 Task: Add Organic Background to the video "movie A.mp4" and Play
Action: Mouse moved to (638, 133)
Screenshot: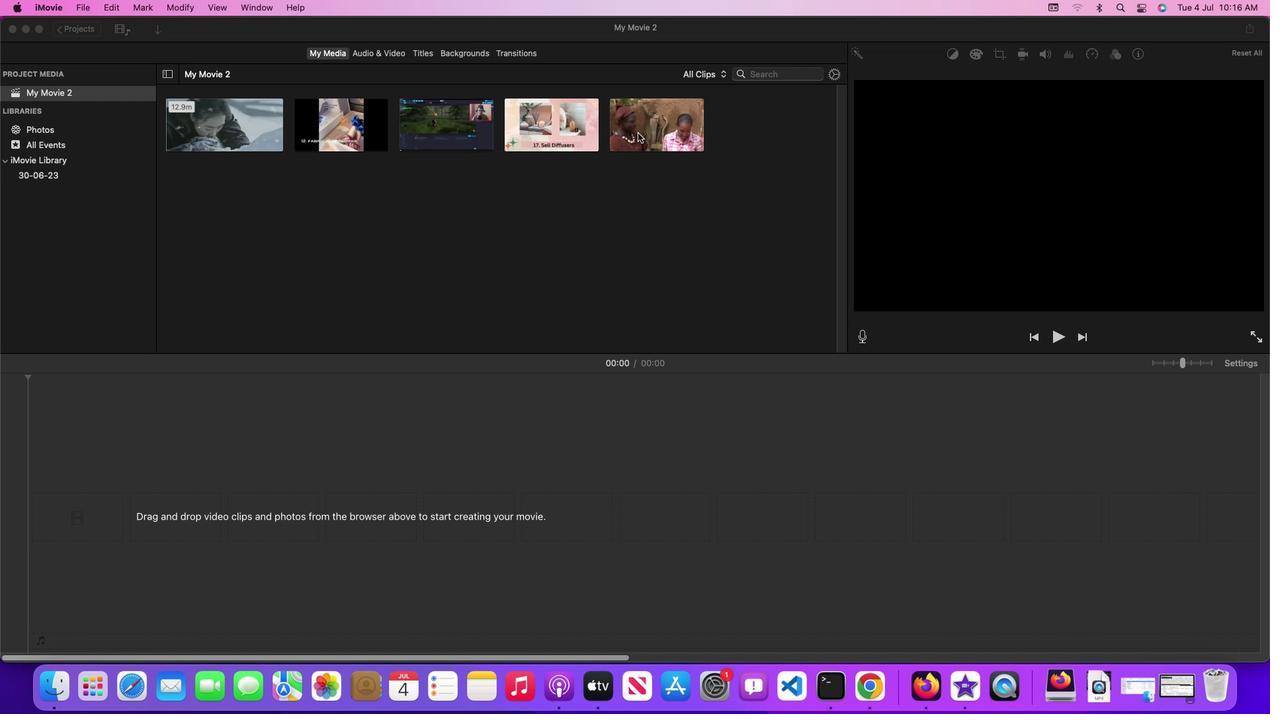 
Action: Mouse pressed left at (638, 133)
Screenshot: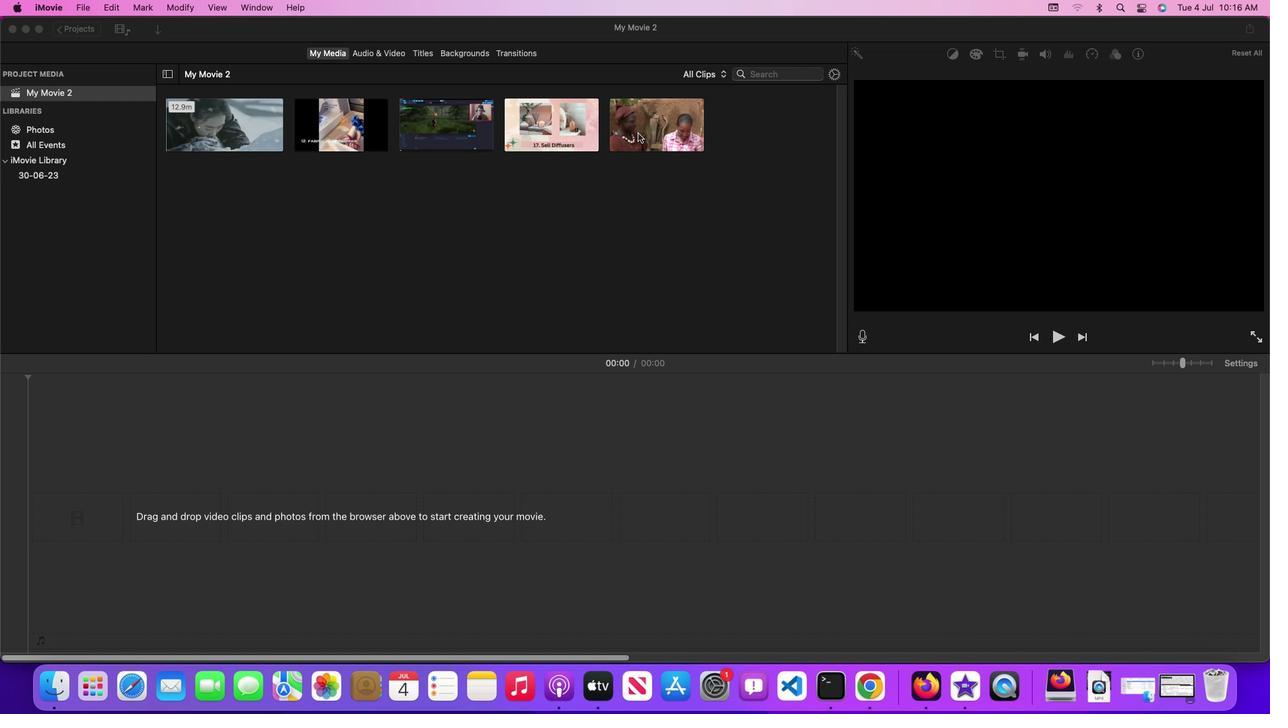 
Action: Mouse moved to (471, 50)
Screenshot: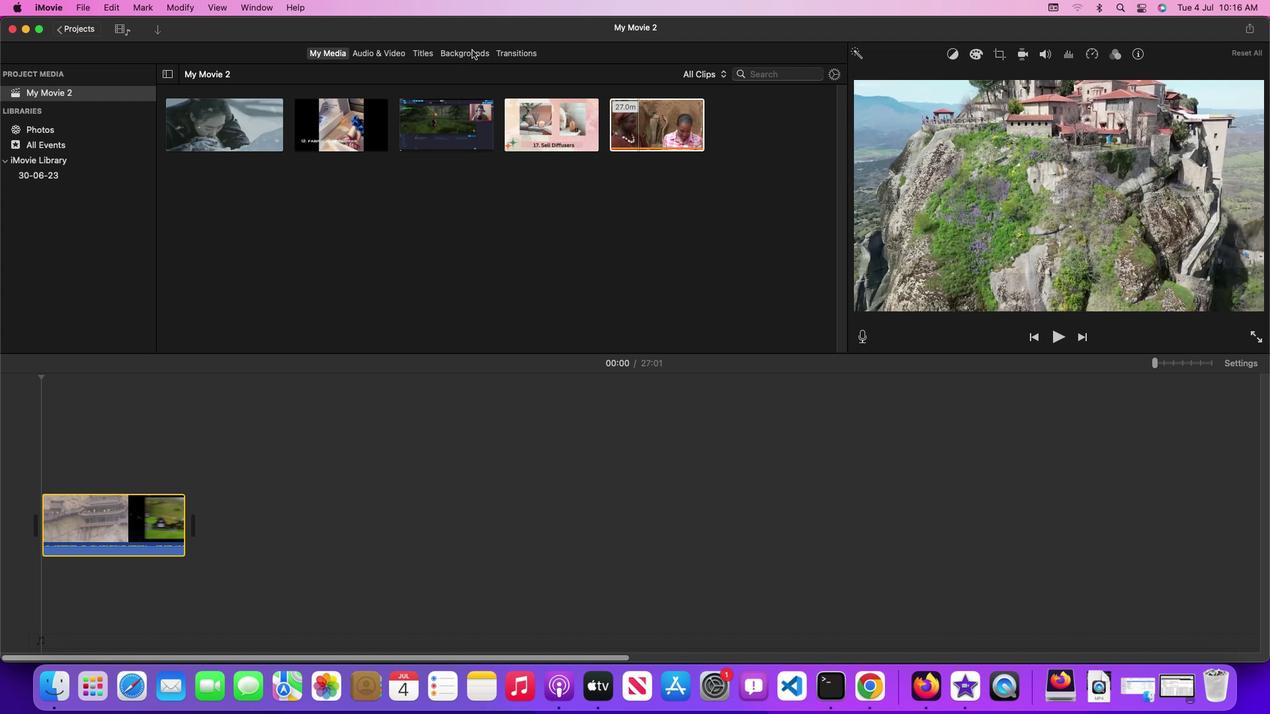 
Action: Mouse pressed left at (471, 50)
Screenshot: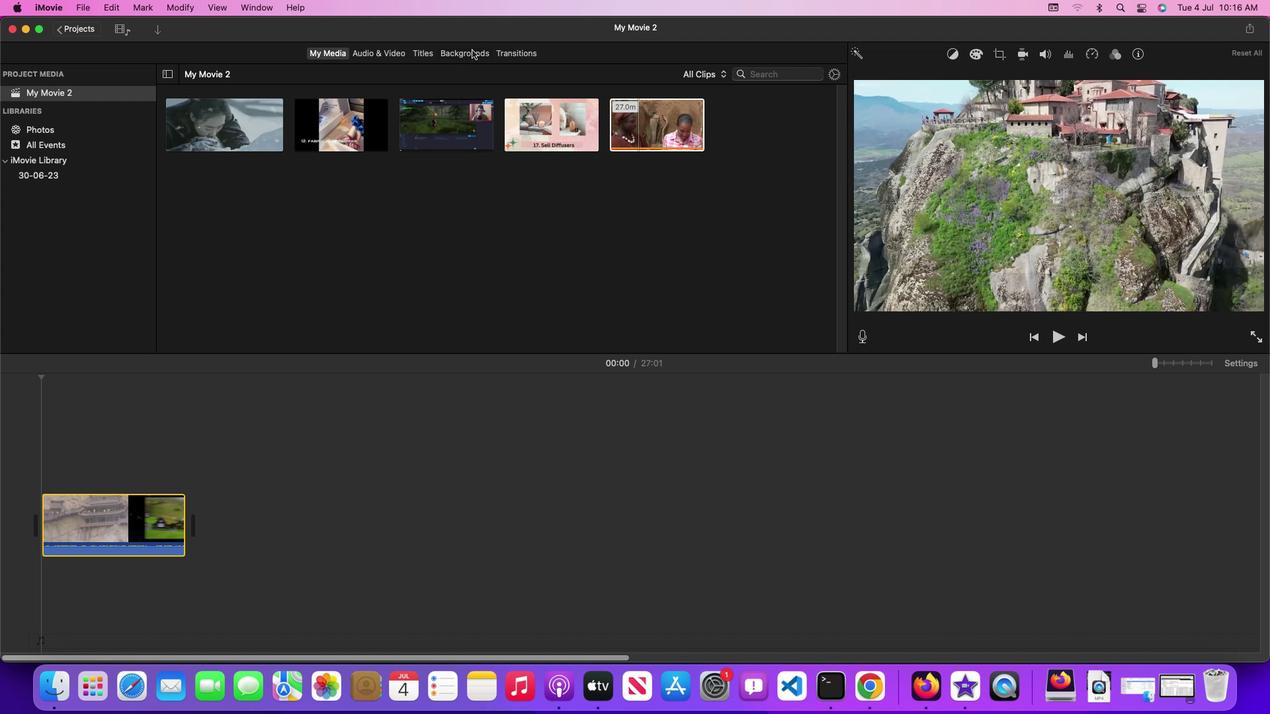 
Action: Mouse moved to (125, 119)
Screenshot: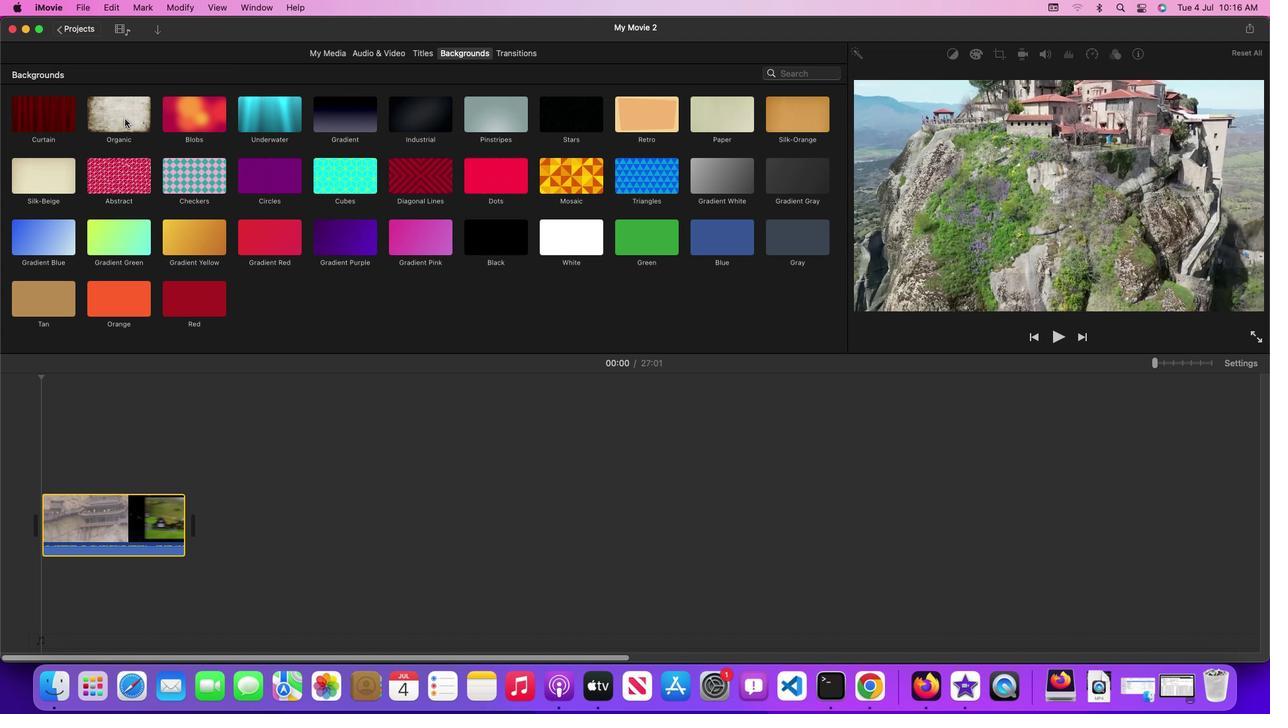 
Action: Mouse pressed left at (125, 119)
Screenshot: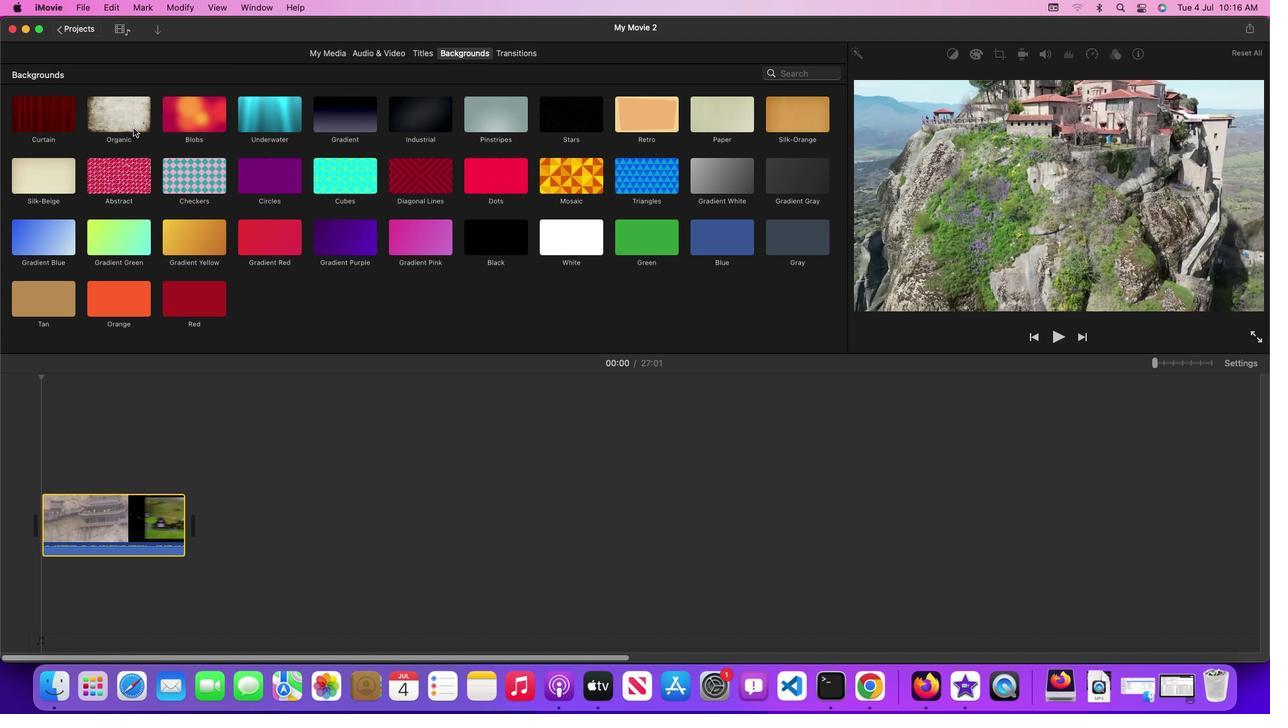 
Action: Mouse moved to (243, 523)
Screenshot: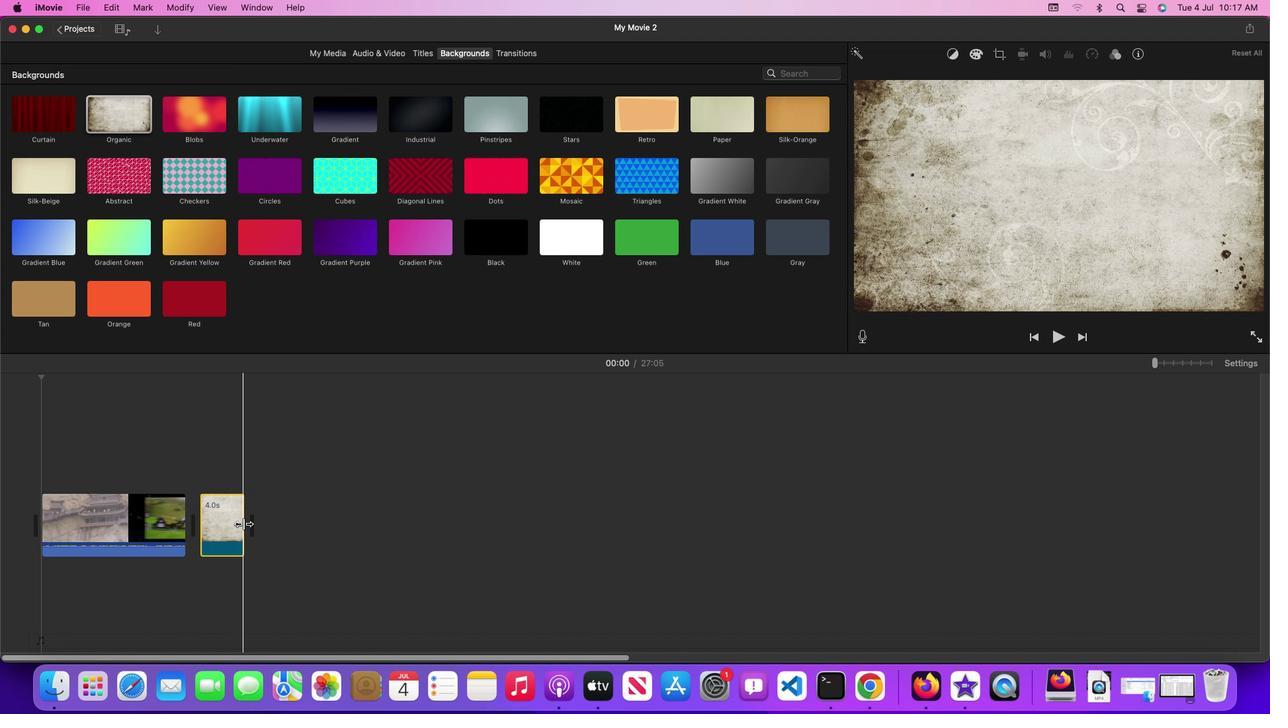 
Action: Mouse pressed left at (243, 523)
Screenshot: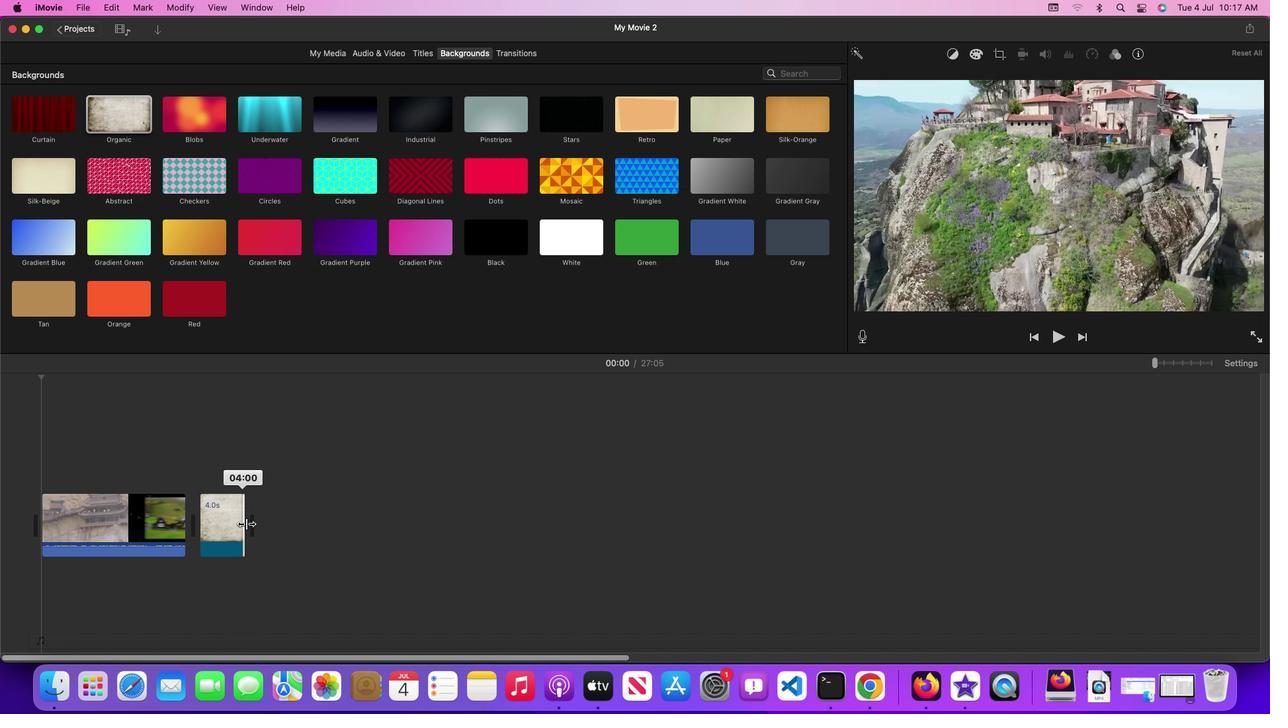 
Action: Mouse moved to (256, 521)
Screenshot: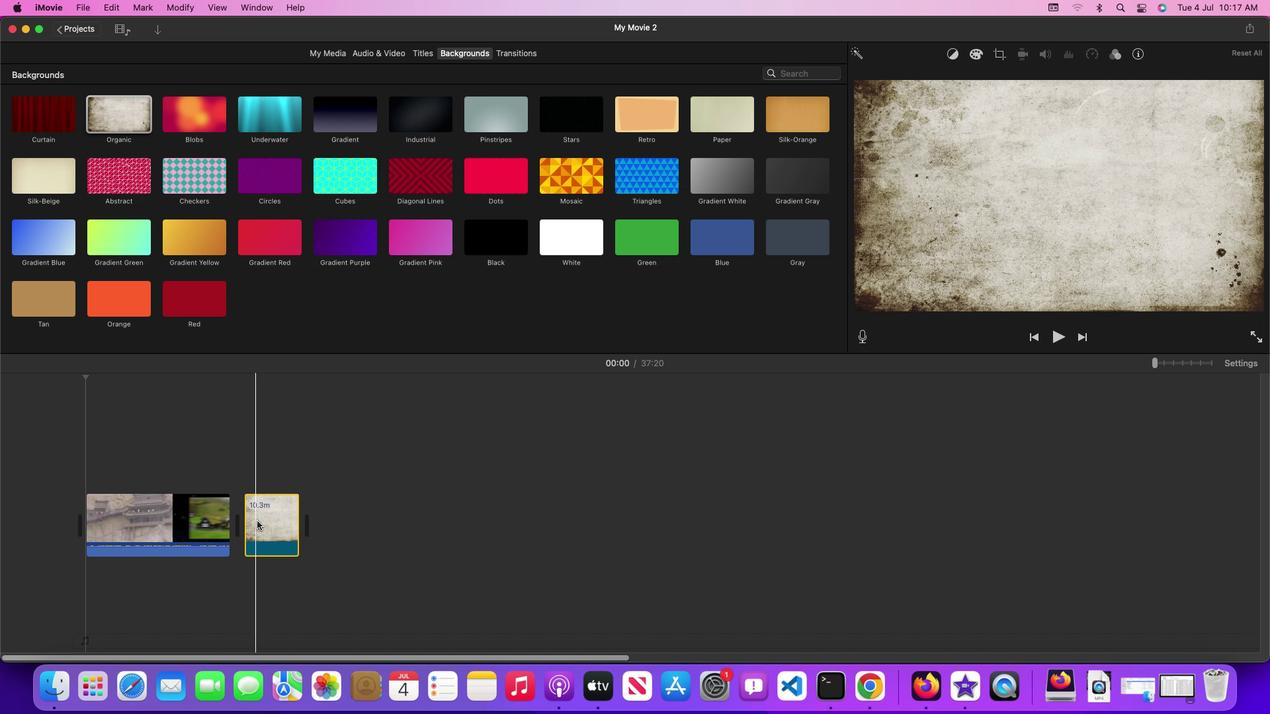 
Action: Mouse pressed left at (256, 521)
Screenshot: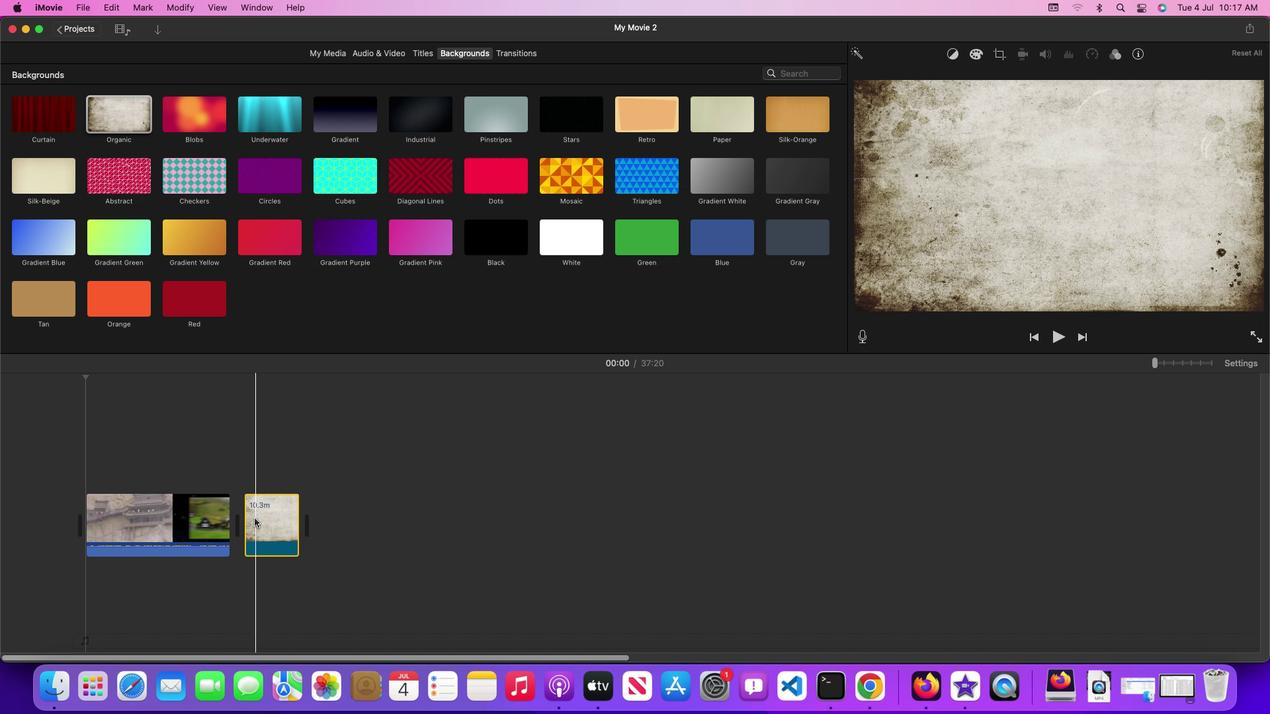 
Action: Mouse moved to (164, 465)
Screenshot: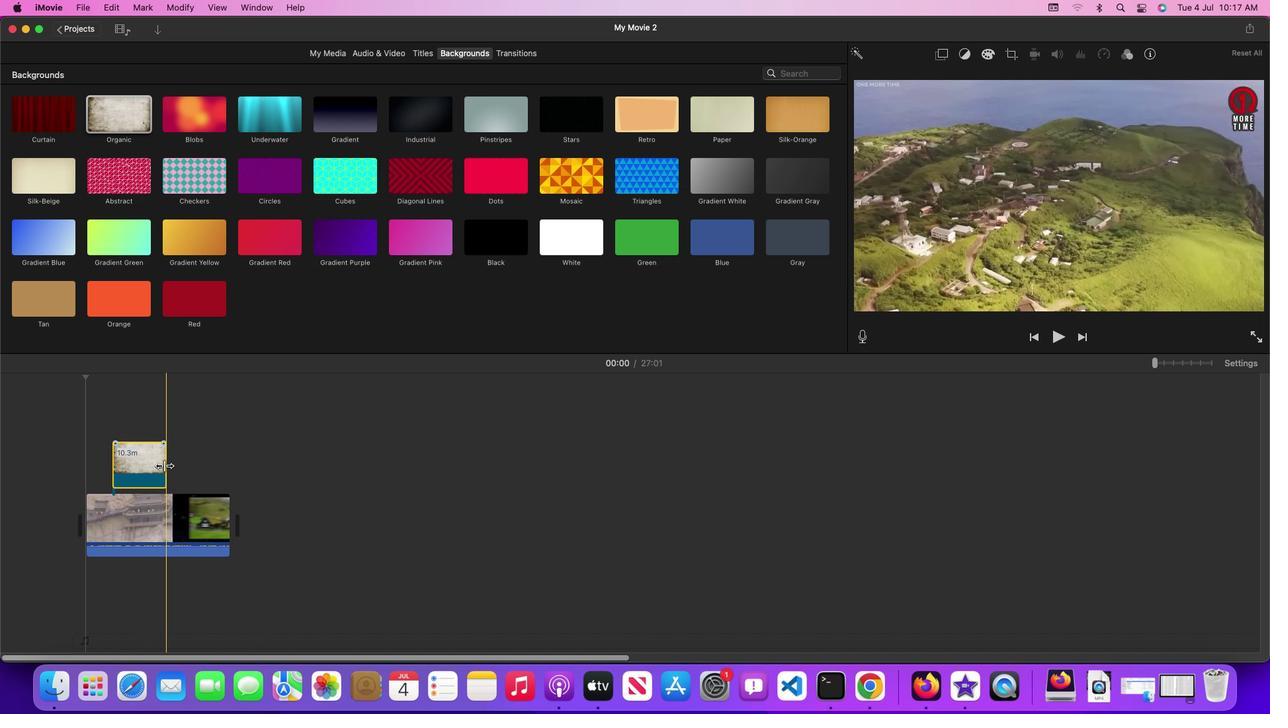 
Action: Mouse pressed left at (164, 465)
Screenshot: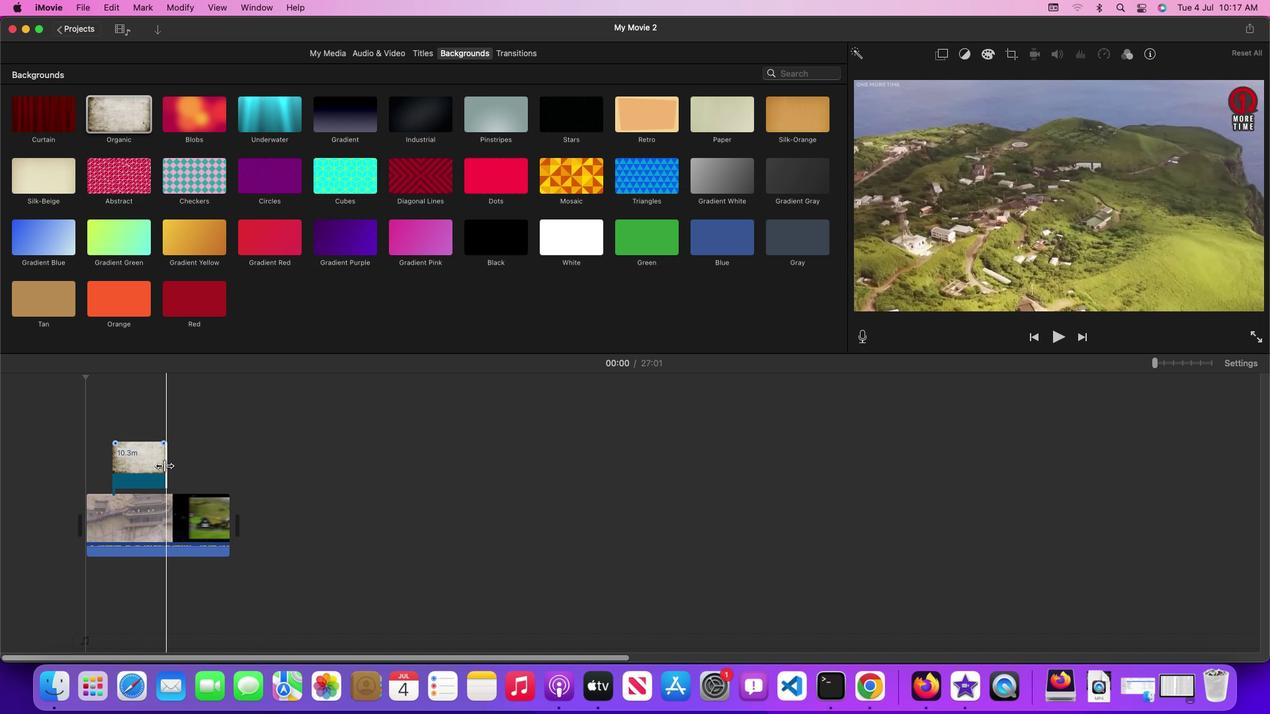
Action: Mouse moved to (185, 516)
Screenshot: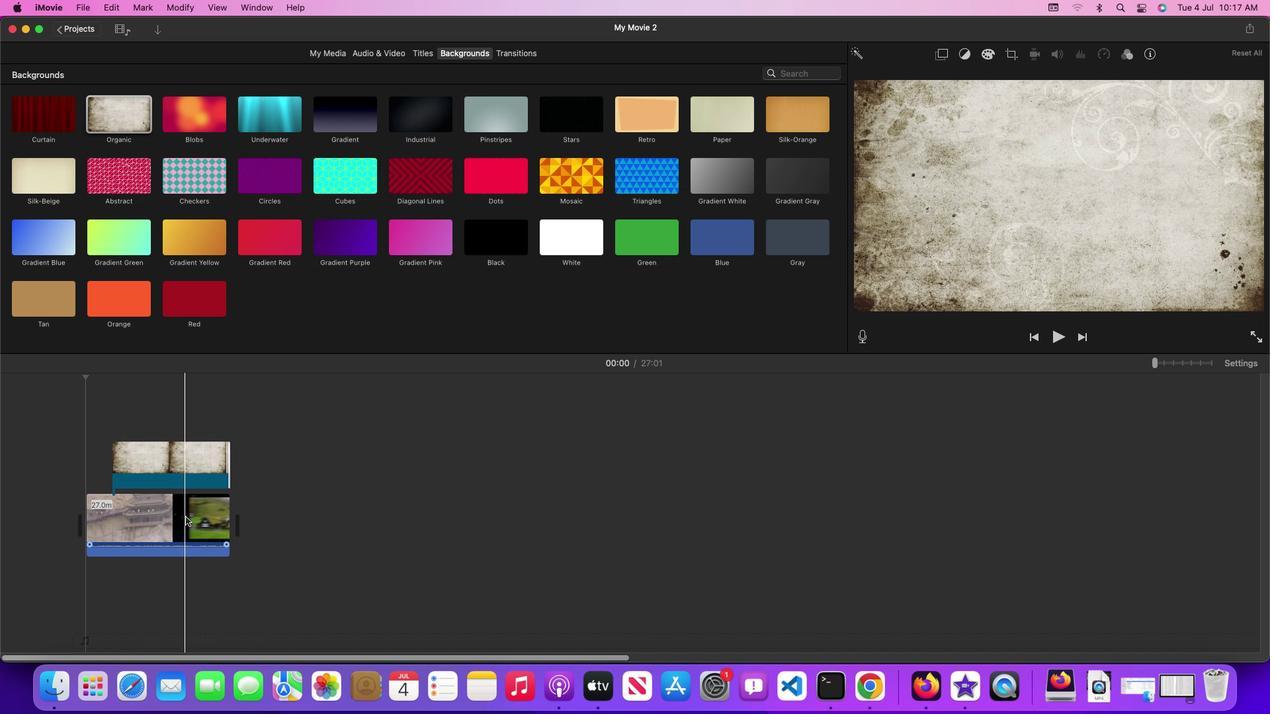 
Action: Mouse pressed left at (185, 516)
Screenshot: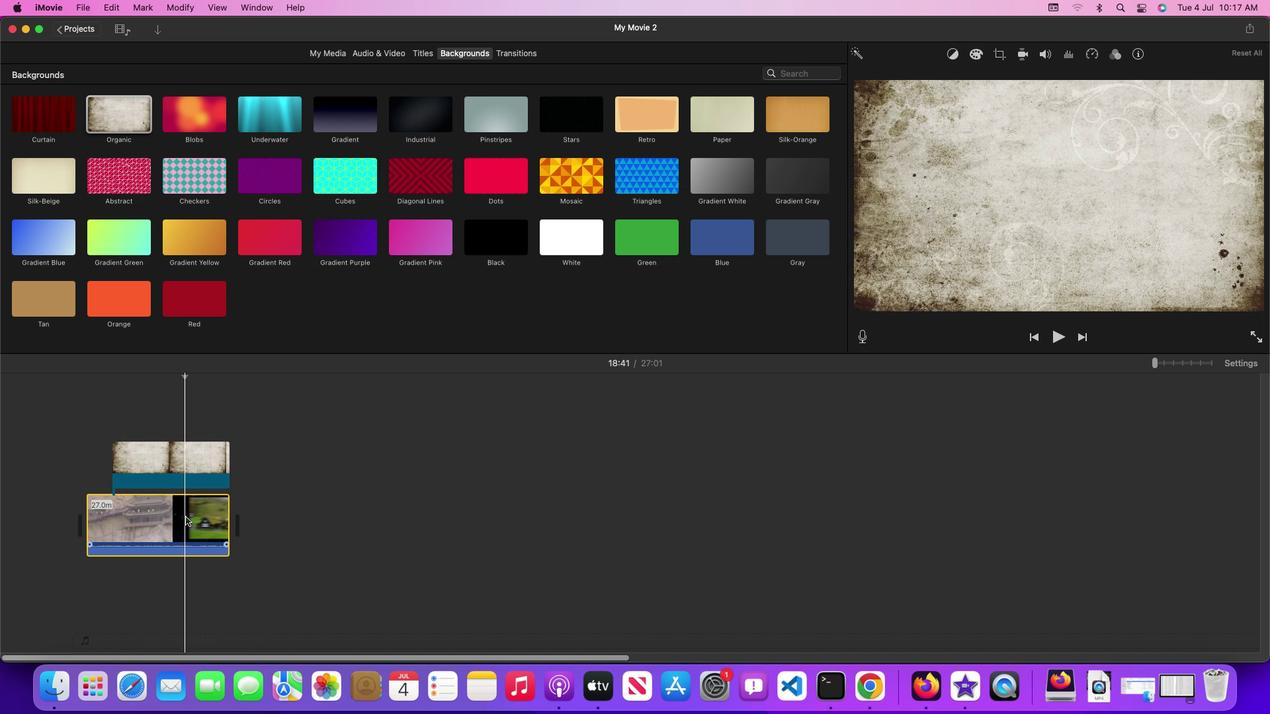 
Action: Mouse moved to (197, 460)
Screenshot: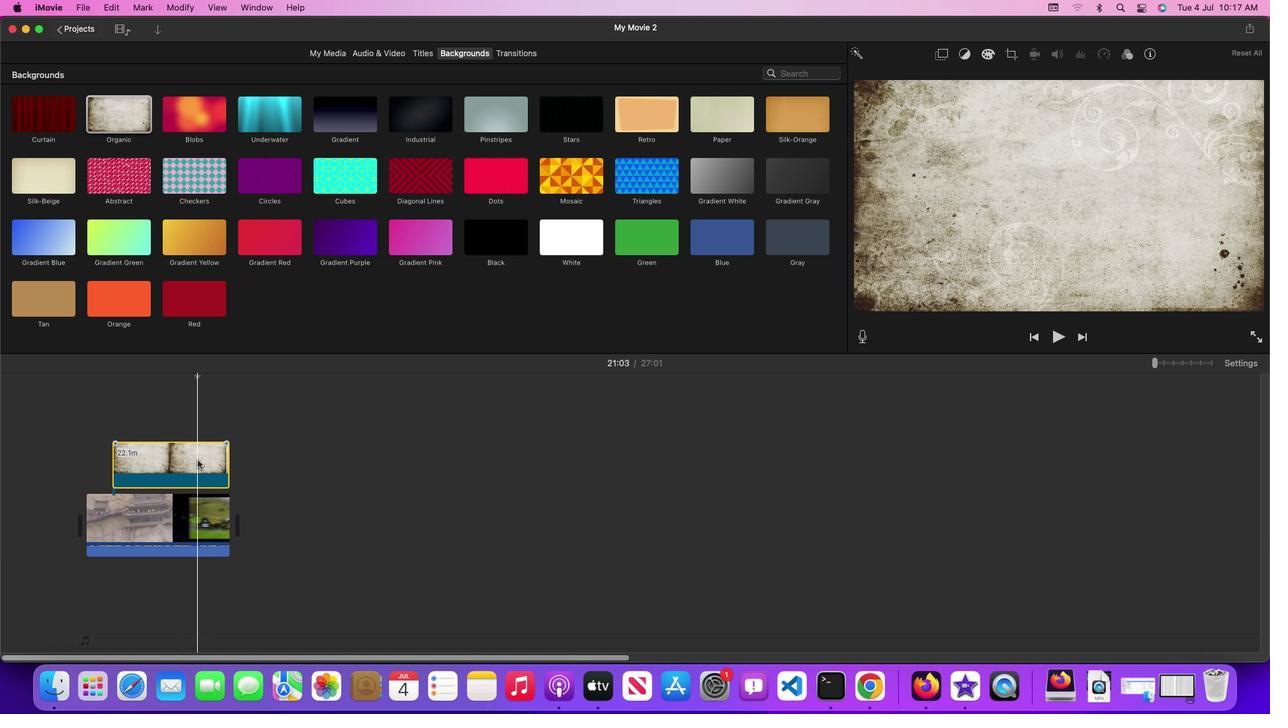 
Action: Mouse pressed left at (197, 460)
Screenshot: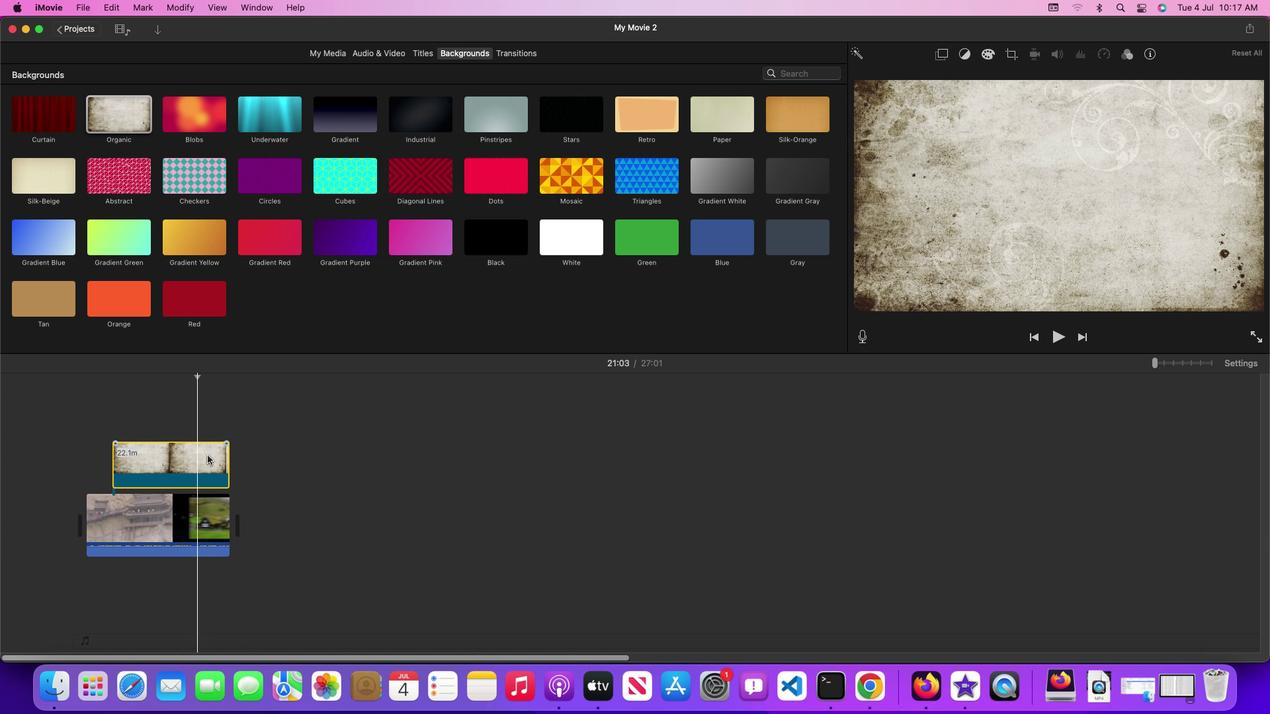 
Action: Mouse moved to (943, 54)
Screenshot: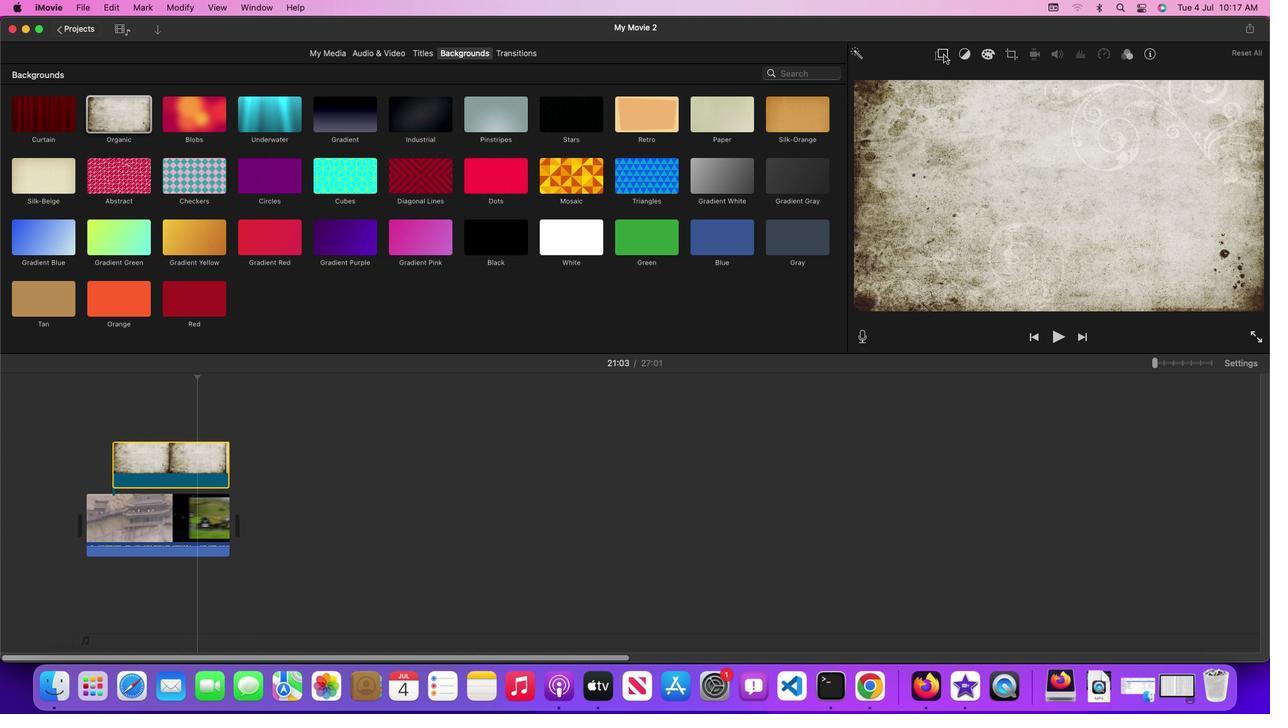 
Action: Mouse pressed left at (943, 54)
Screenshot: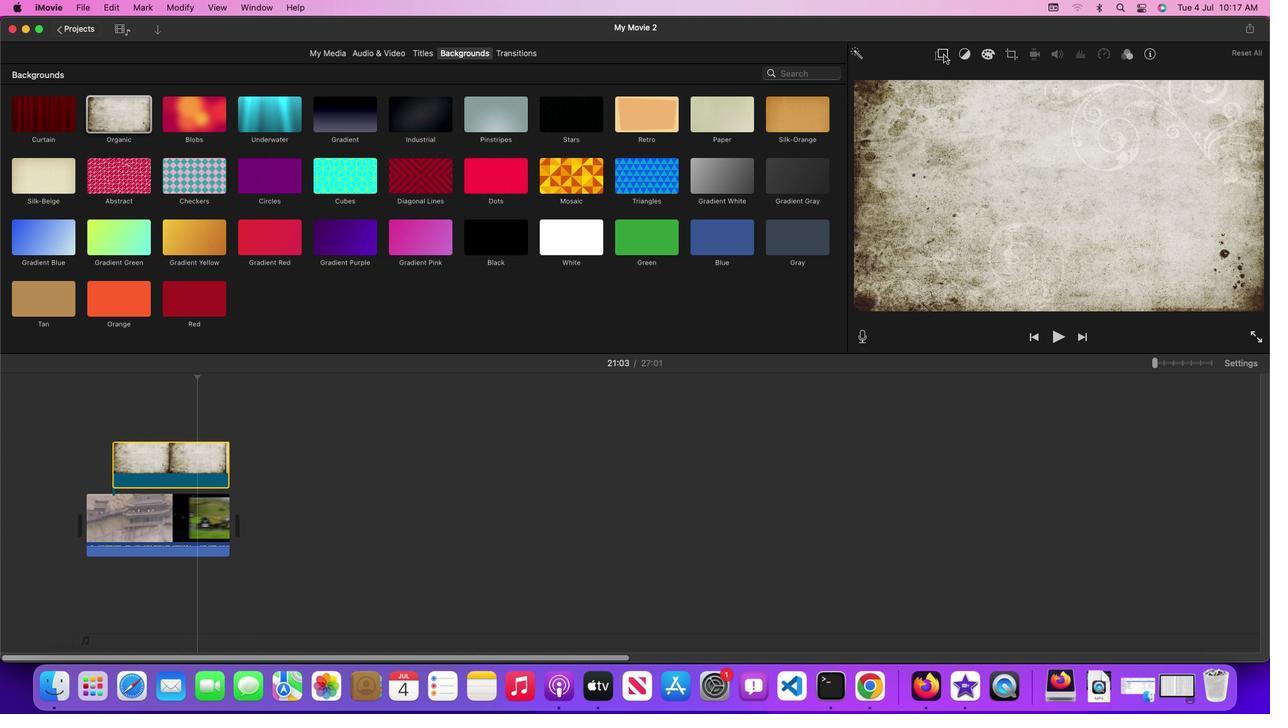 
Action: Mouse moved to (899, 76)
Screenshot: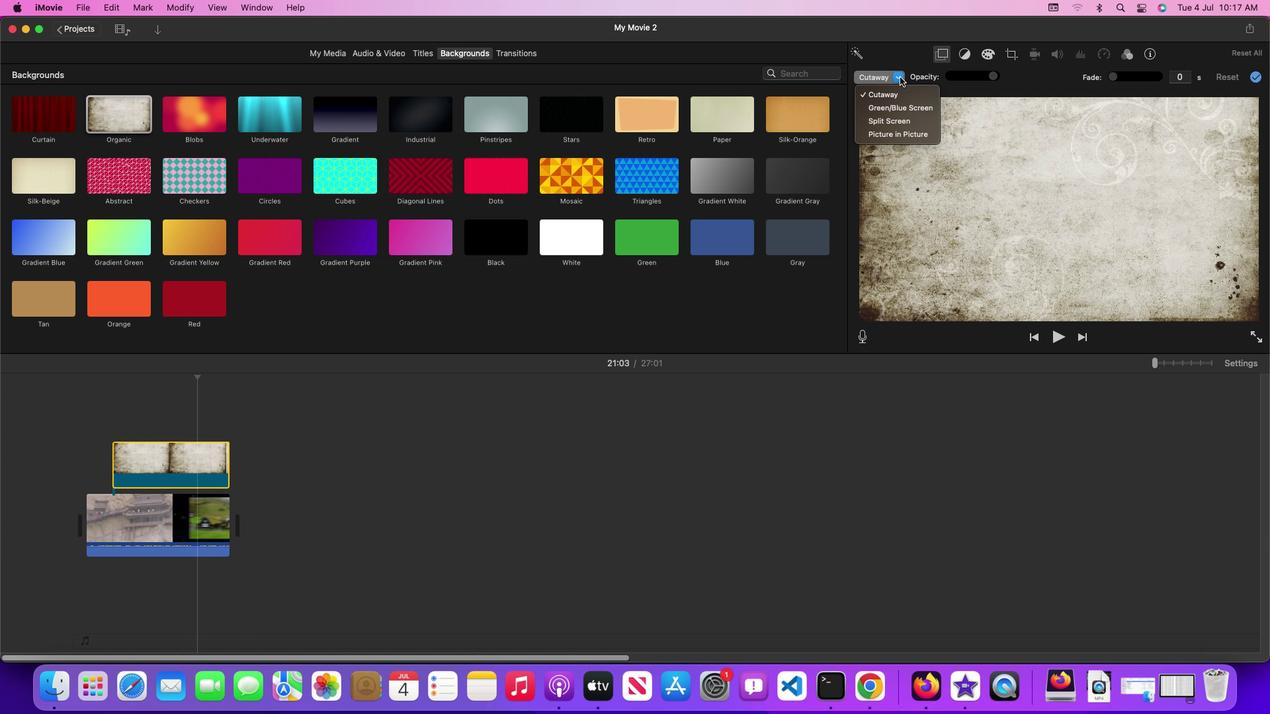 
Action: Mouse pressed left at (899, 76)
Screenshot: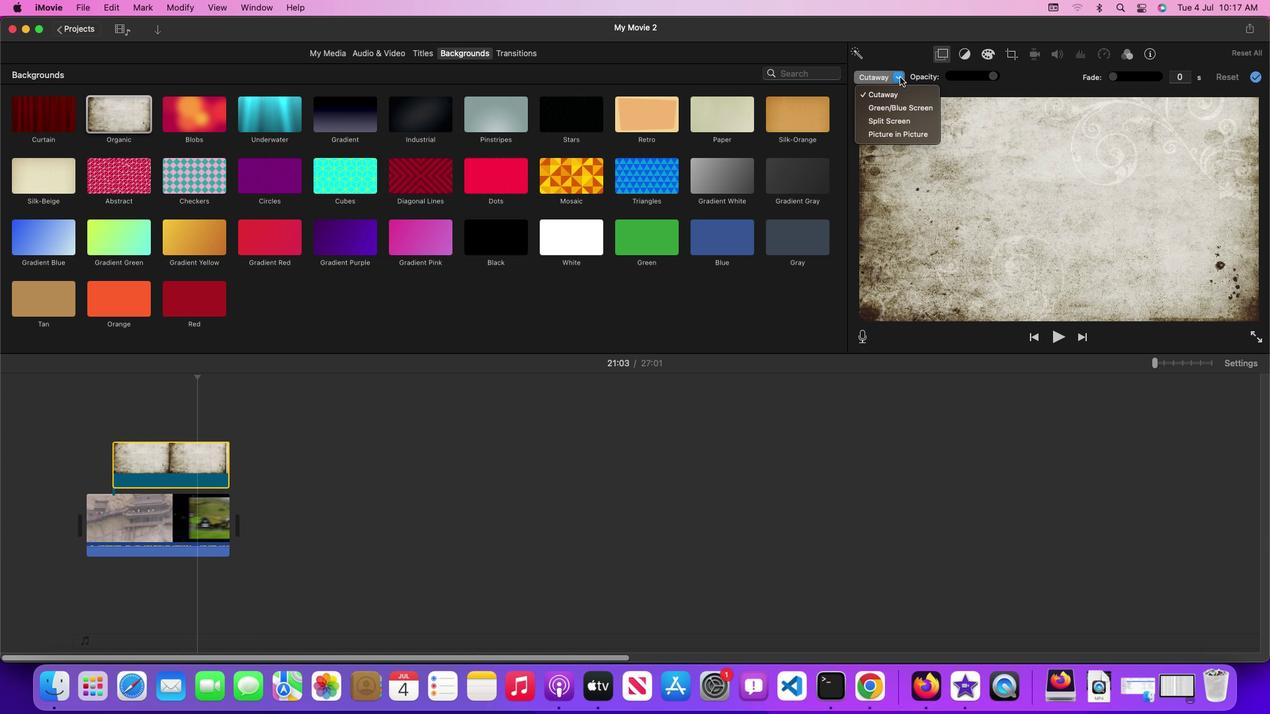 
Action: Mouse moved to (904, 136)
Screenshot: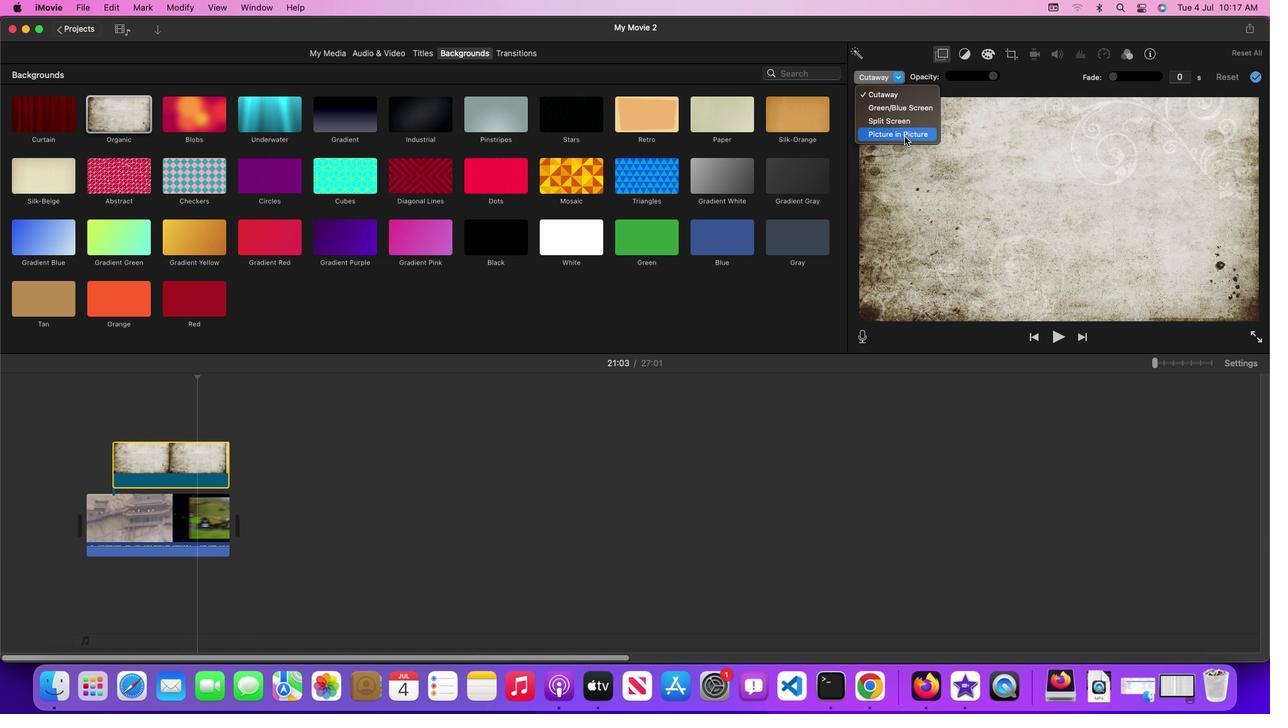 
Action: Mouse pressed left at (904, 136)
Screenshot: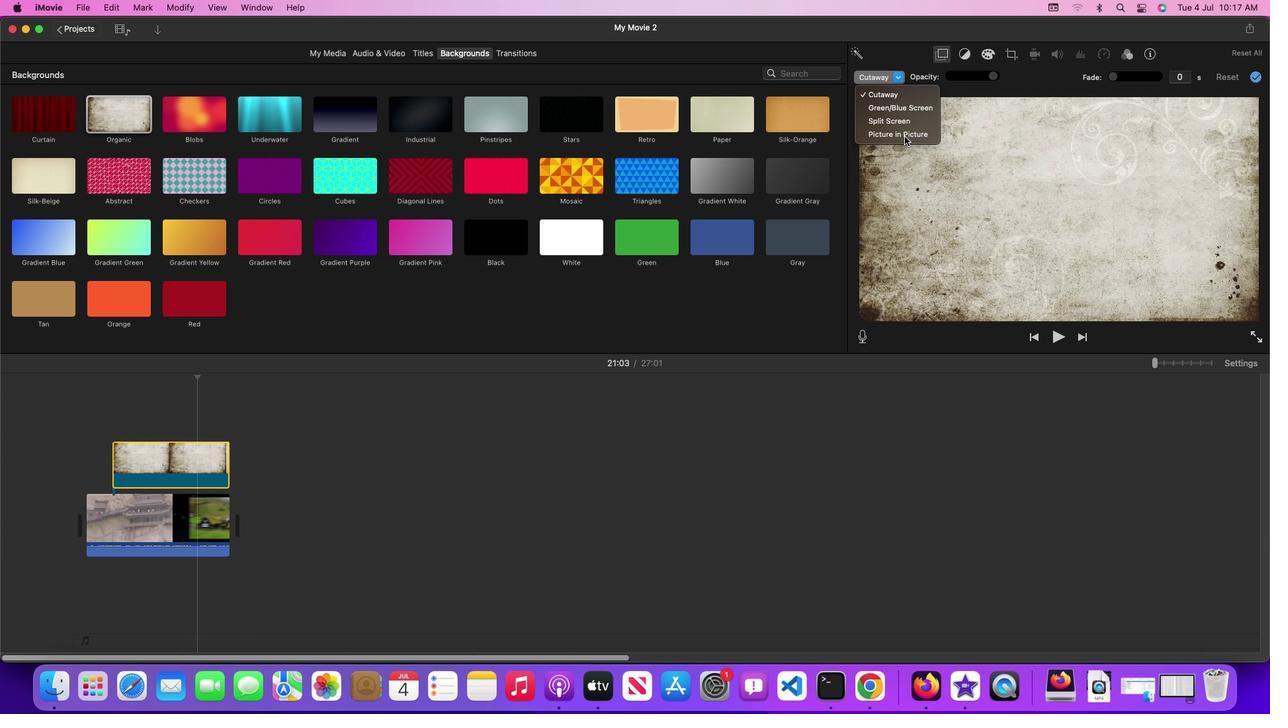 
Action: Mouse moved to (1135, 153)
Screenshot: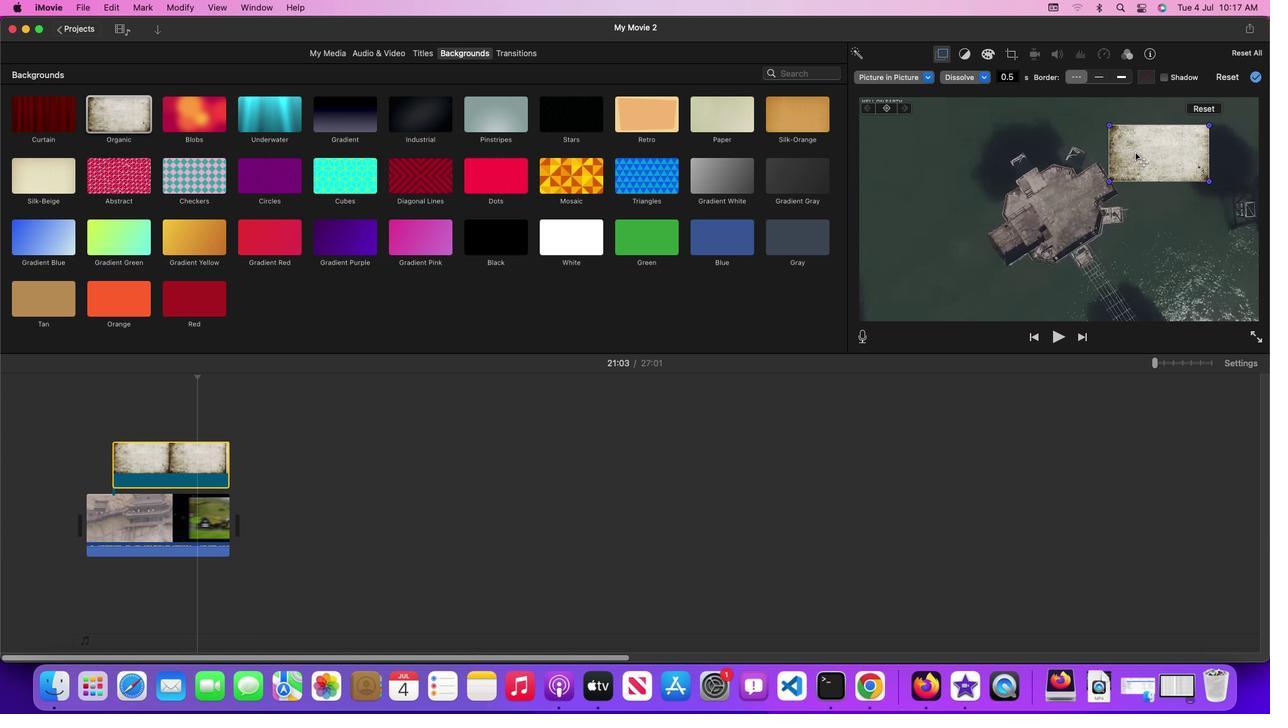 
Action: Mouse pressed left at (1135, 153)
Screenshot: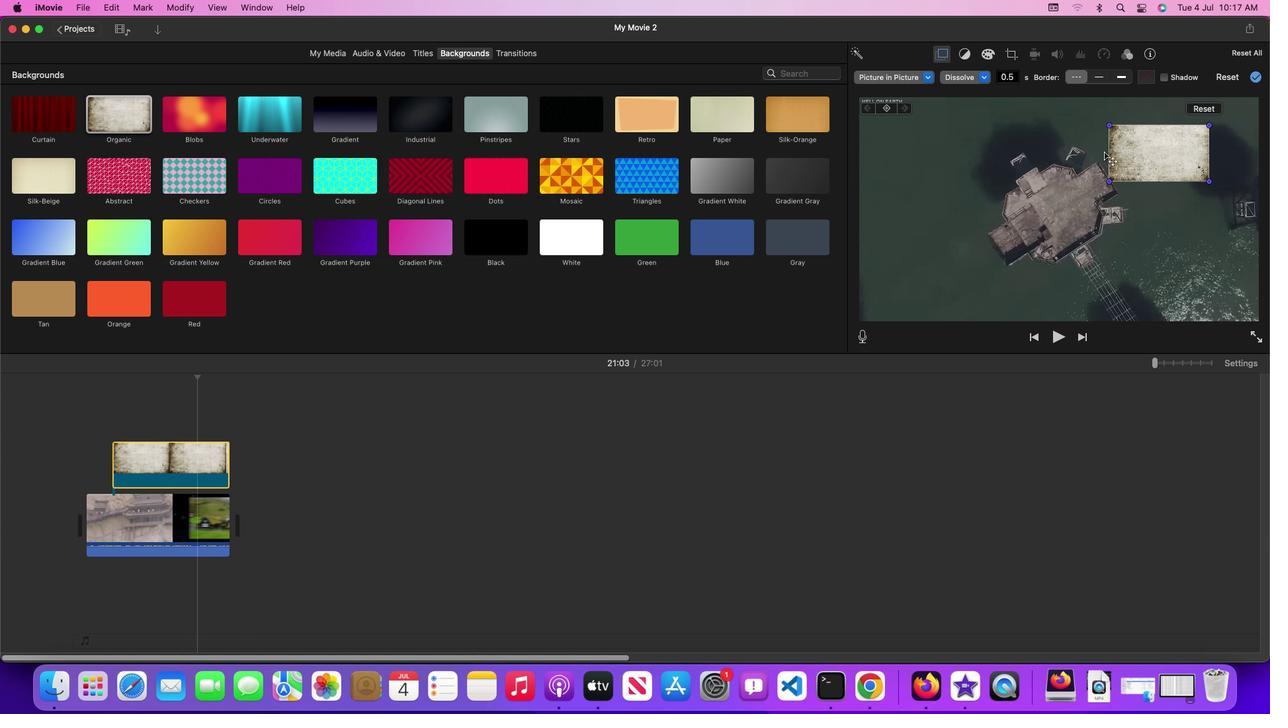
Action: Mouse moved to (955, 150)
Screenshot: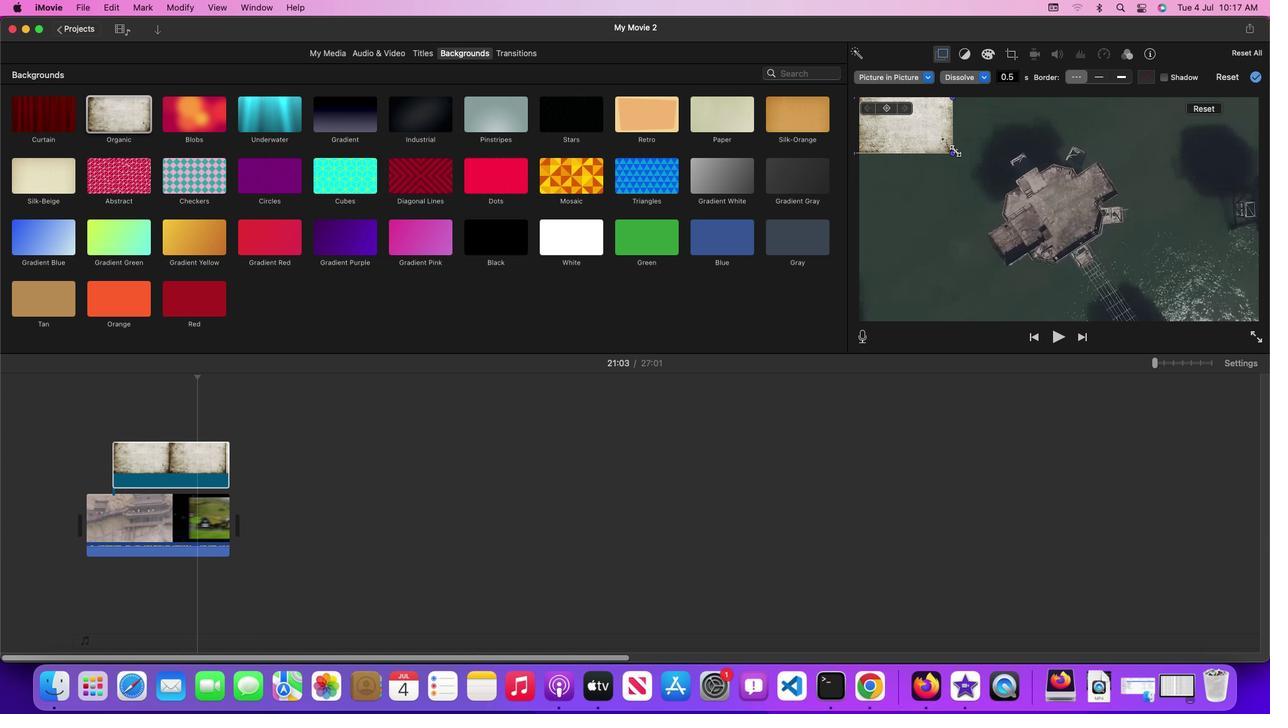
Action: Mouse pressed left at (955, 150)
Screenshot: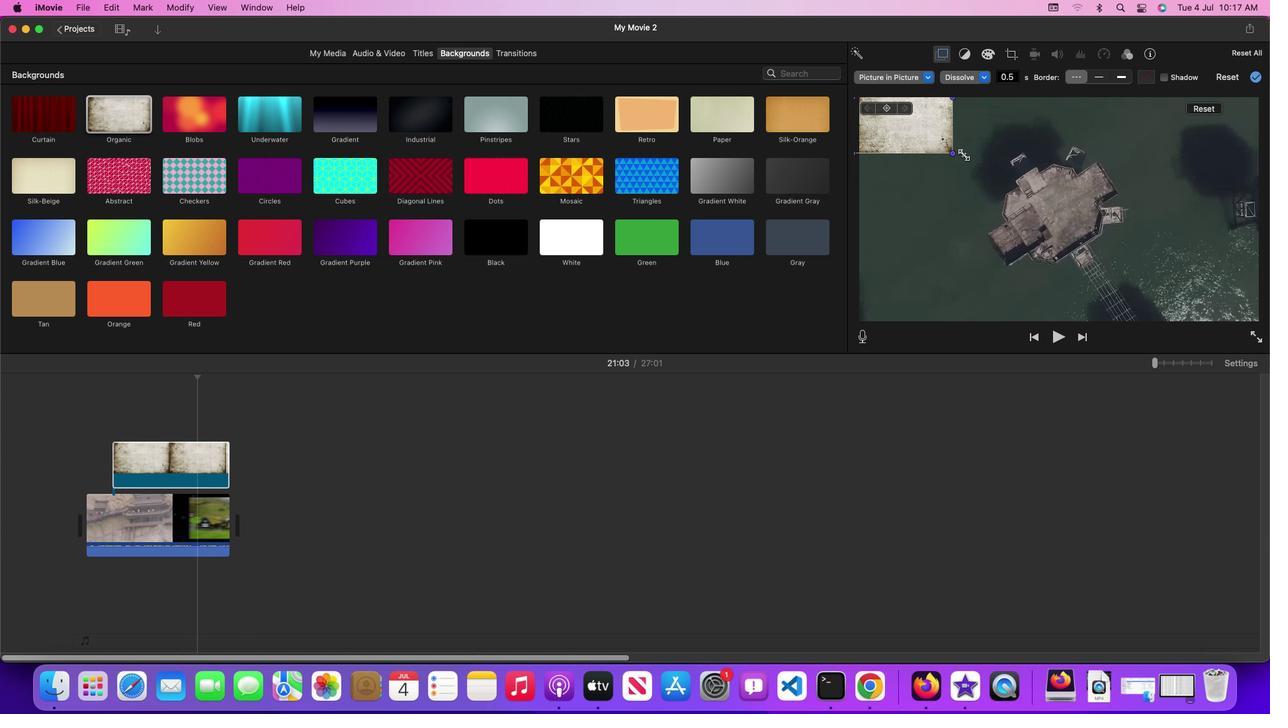 
Action: Mouse moved to (930, 80)
Screenshot: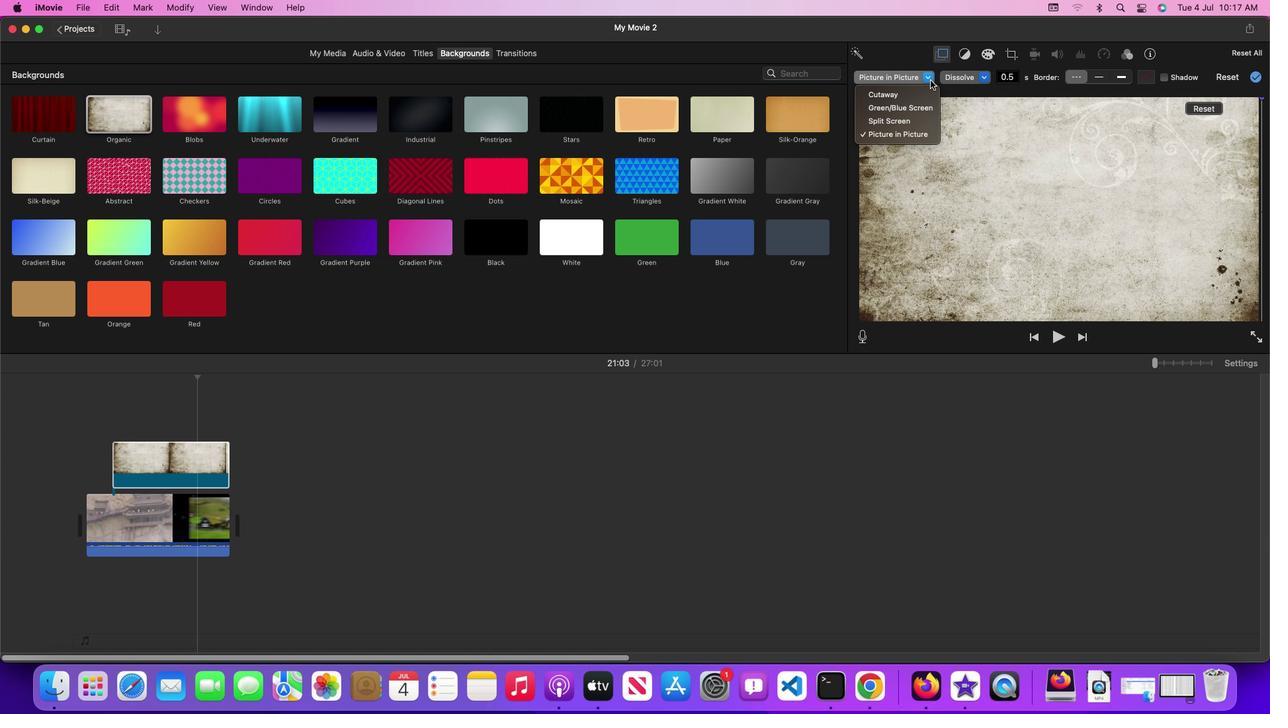
Action: Mouse pressed left at (930, 80)
Screenshot: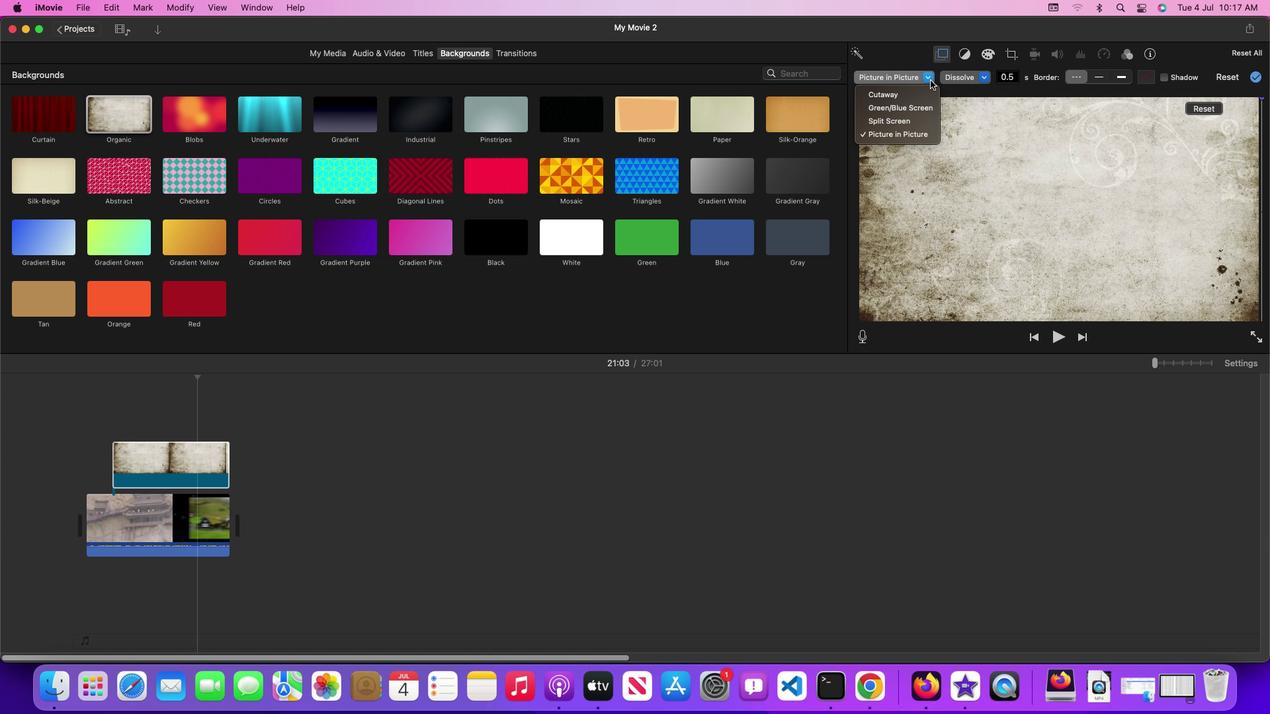 
Action: Mouse moved to (922, 96)
Screenshot: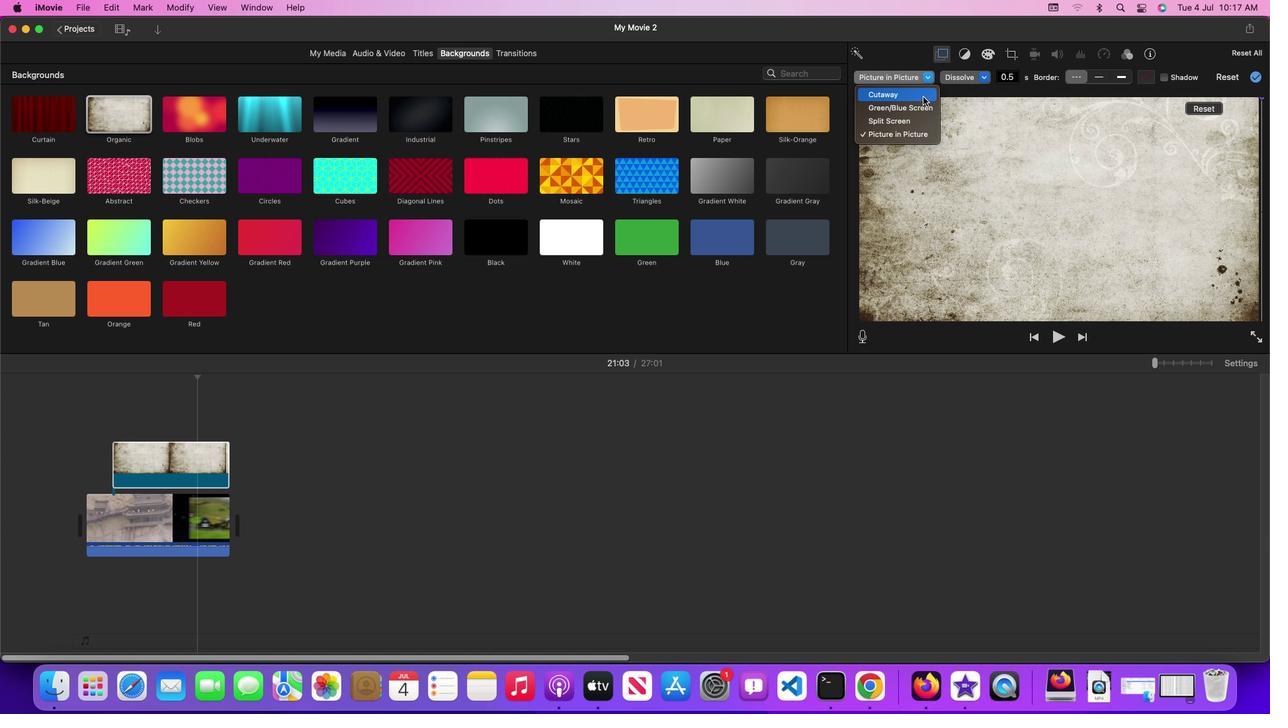 
Action: Mouse pressed left at (922, 96)
Screenshot: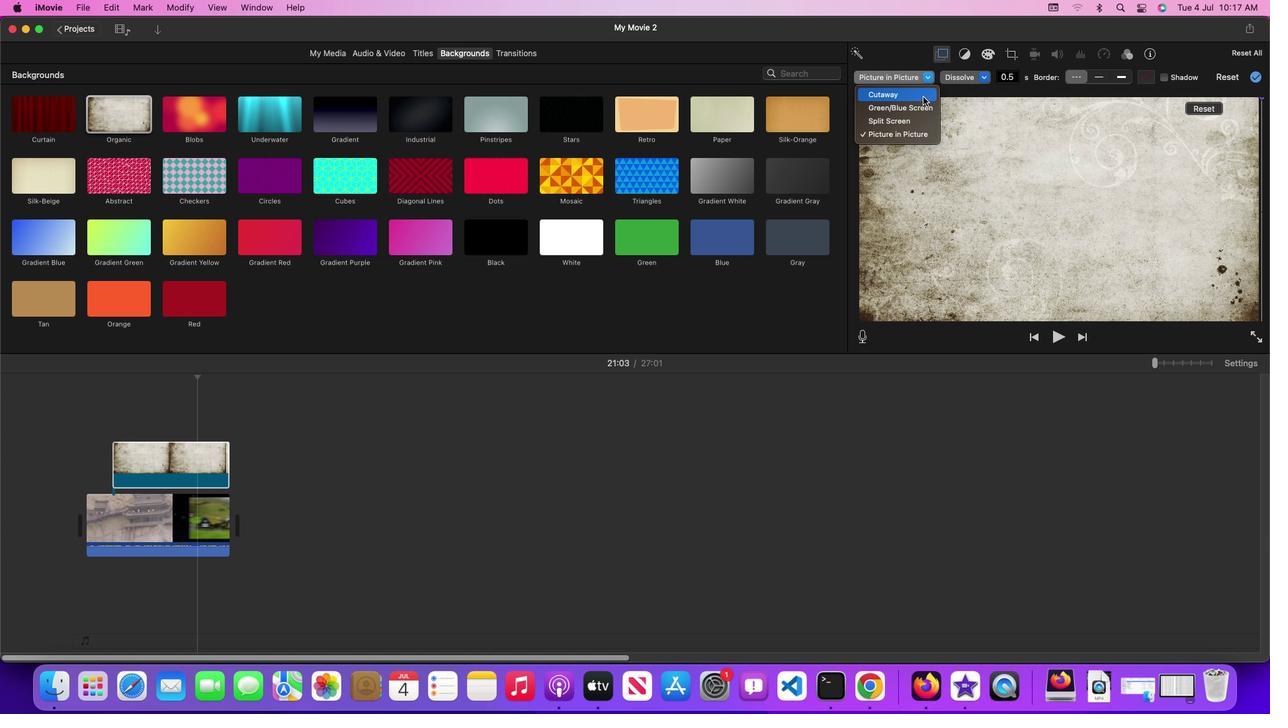
Action: Mouse moved to (993, 76)
Screenshot: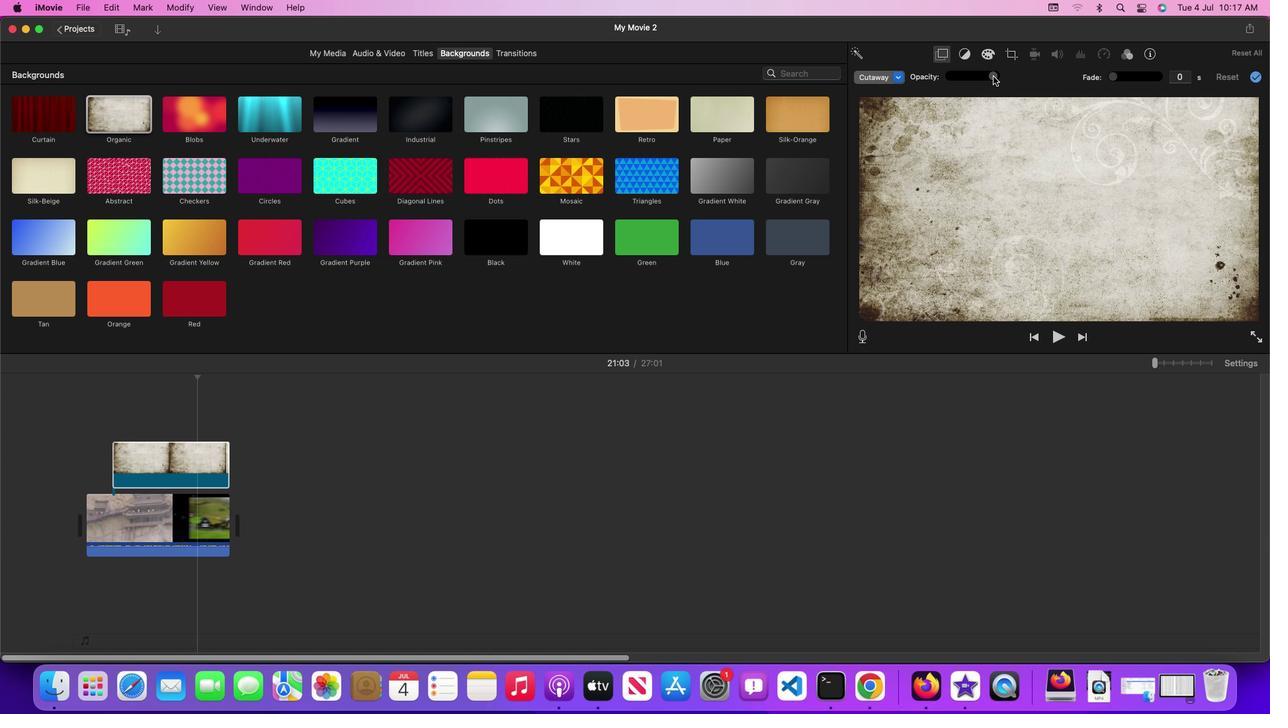 
Action: Mouse pressed left at (993, 76)
Screenshot: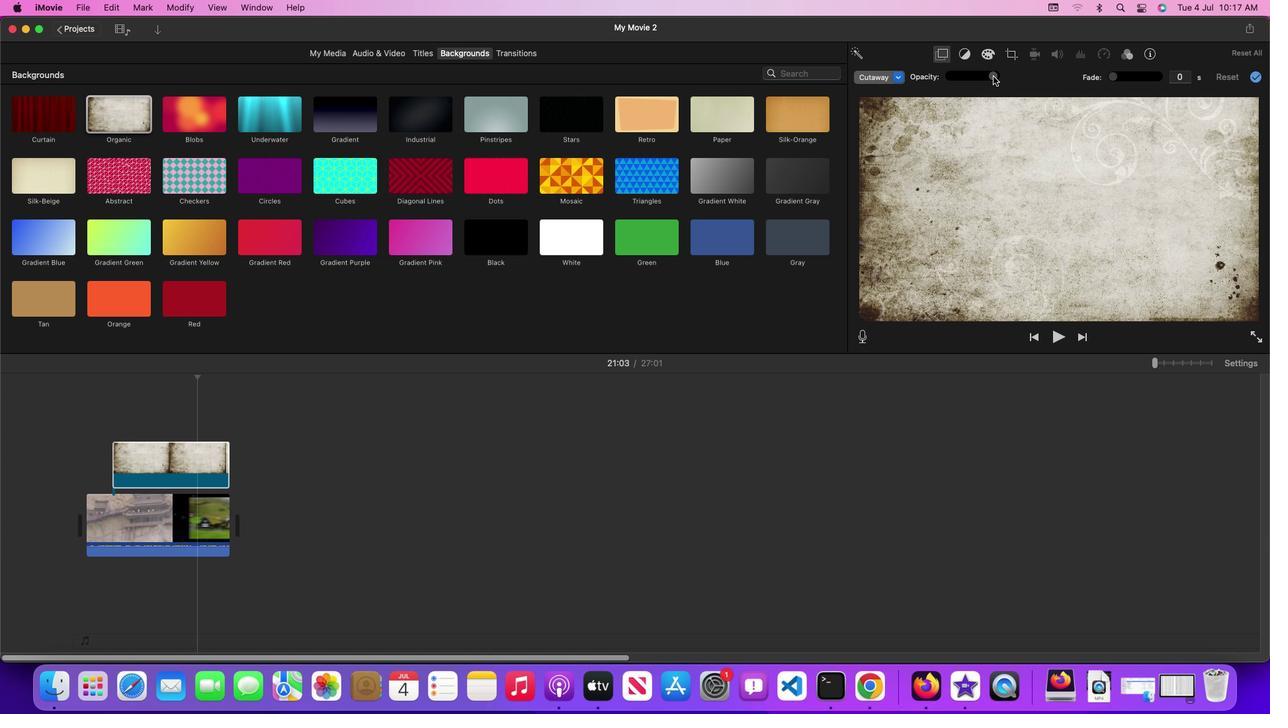
Action: Mouse moved to (973, 76)
Screenshot: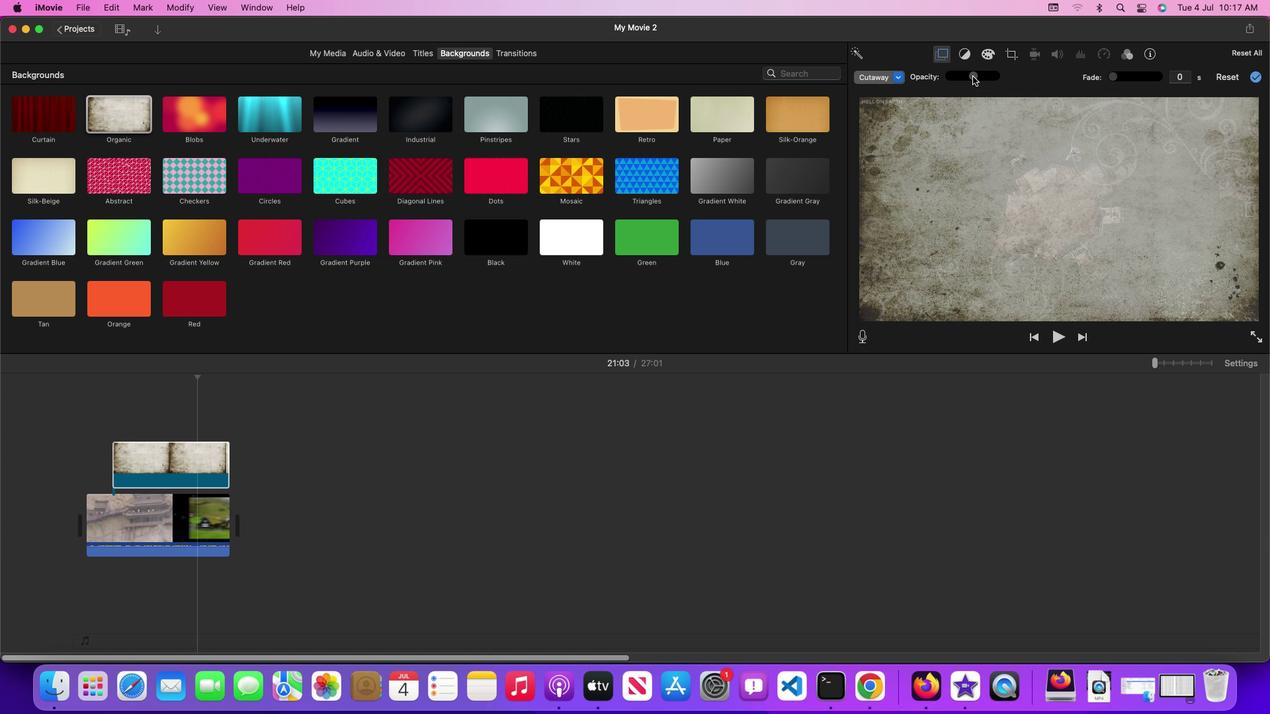 
Action: Mouse pressed left at (973, 76)
Screenshot: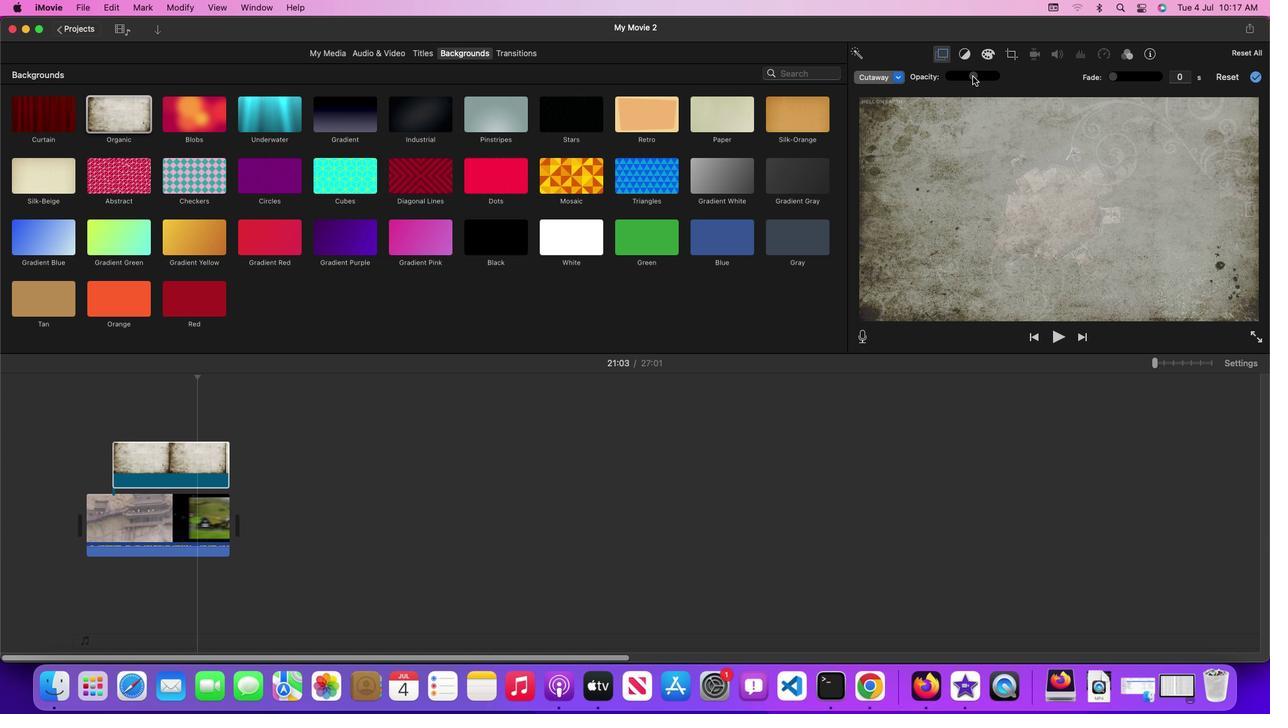 
Action: Mouse moved to (971, 77)
Screenshot: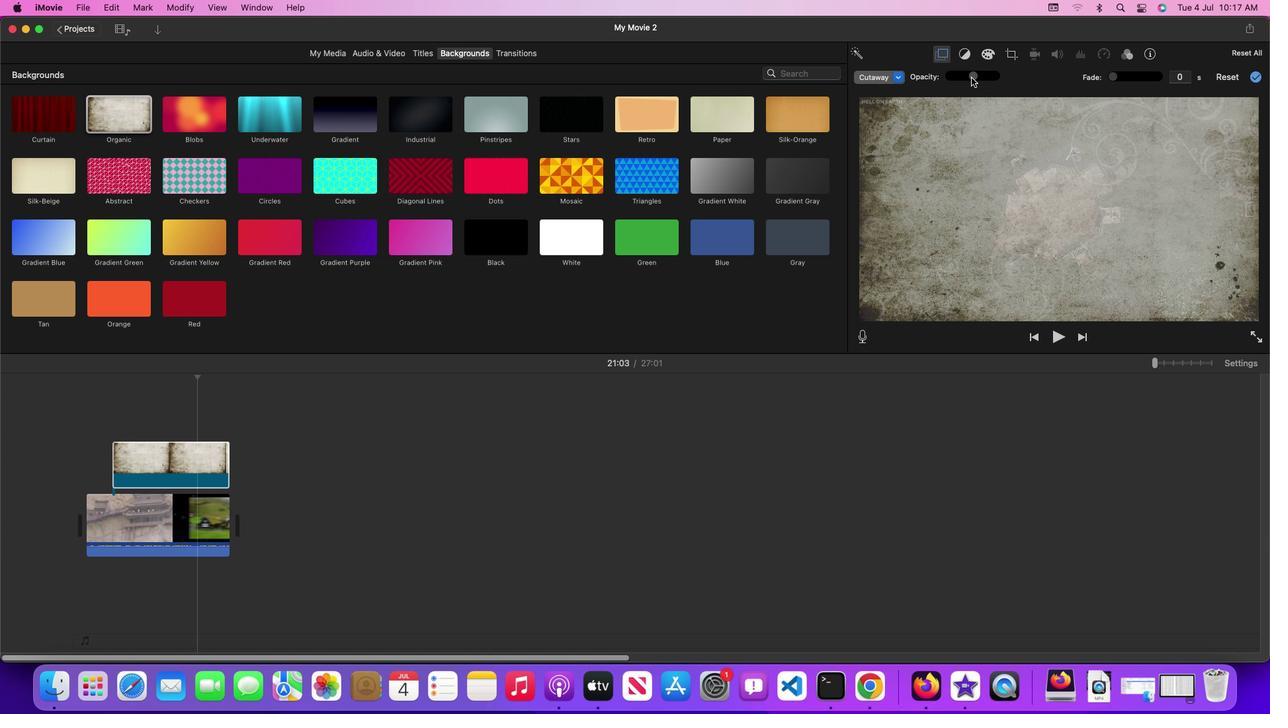 
Action: Mouse pressed left at (971, 77)
Screenshot: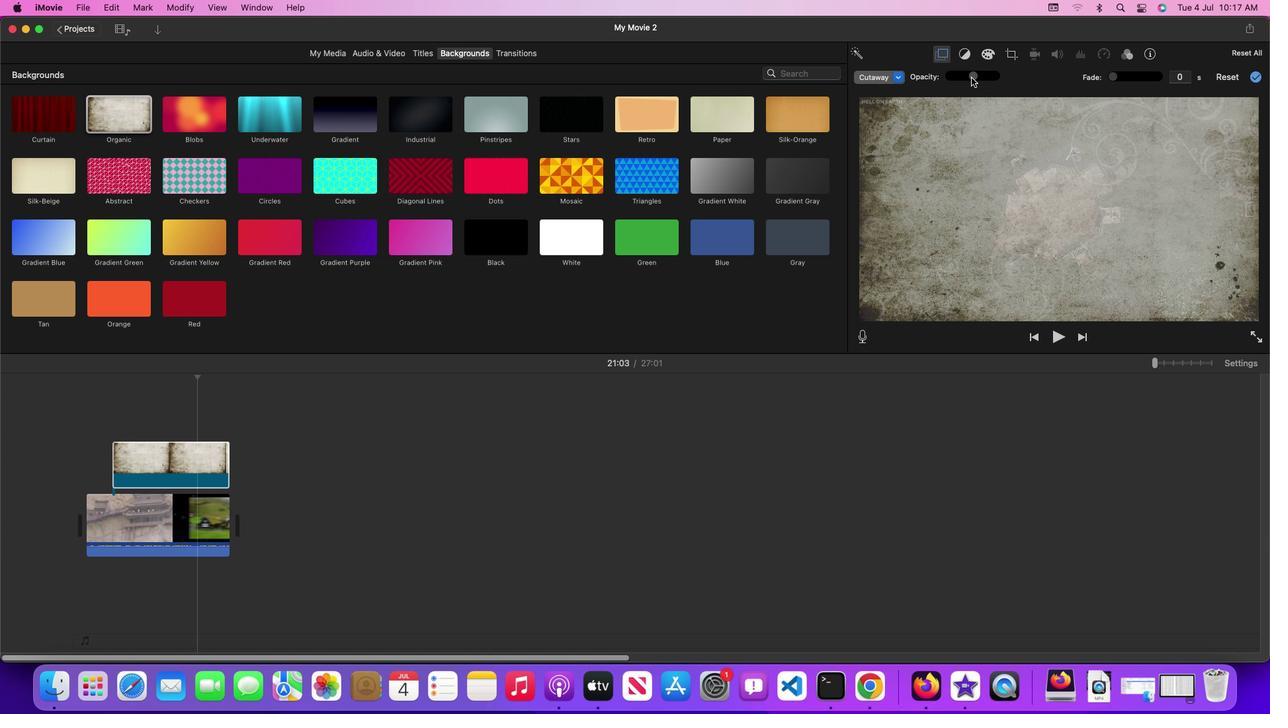 
Action: Mouse moved to (969, 76)
Screenshot: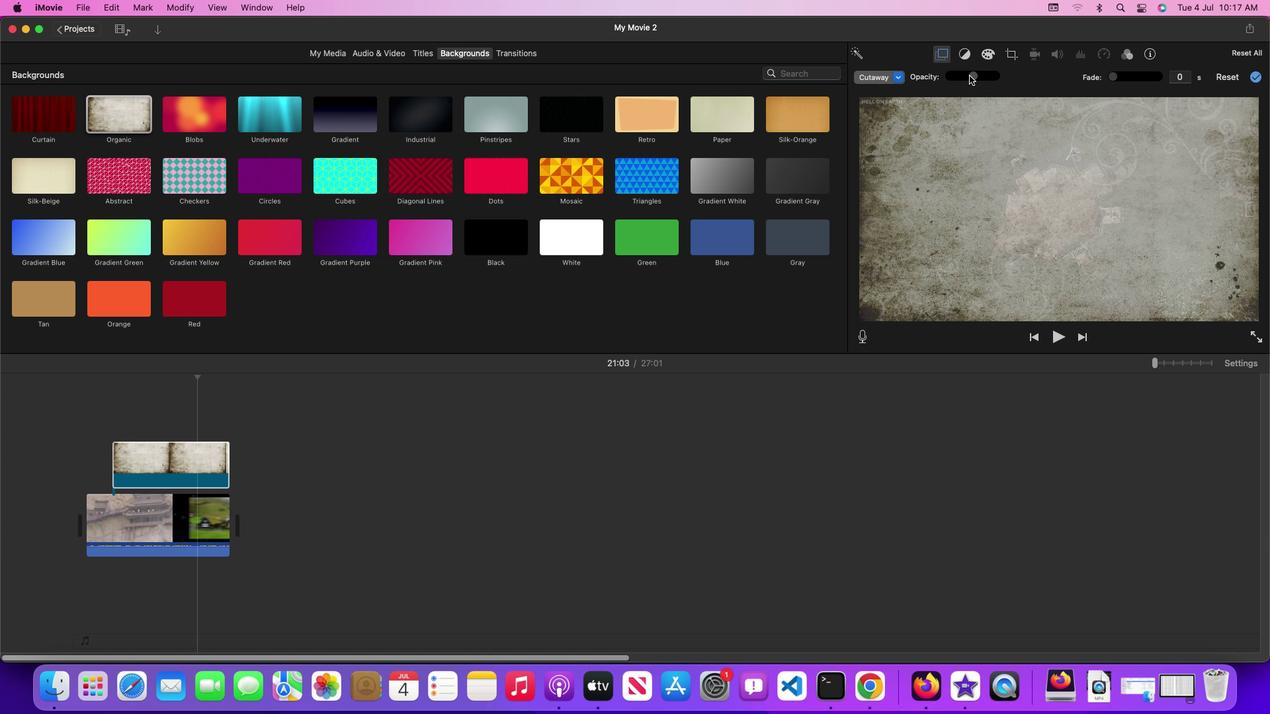 
Action: Mouse pressed left at (969, 76)
Screenshot: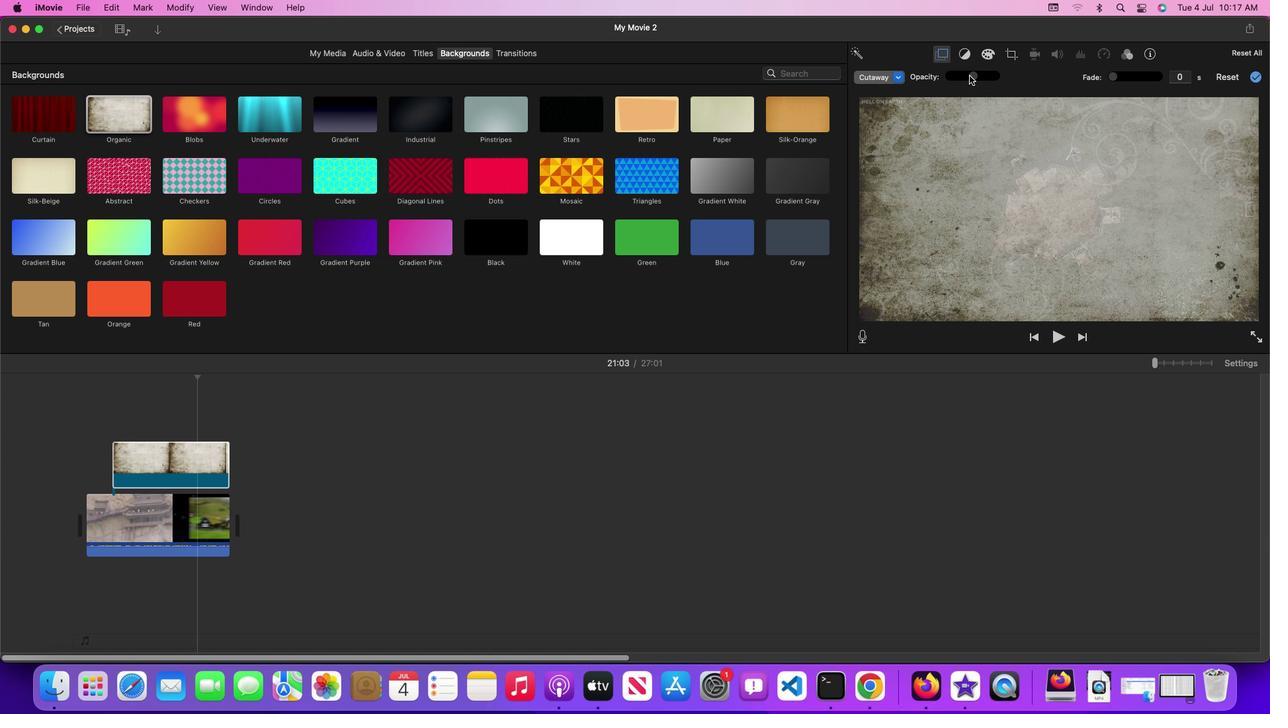 
Action: Mouse moved to (969, 76)
Screenshot: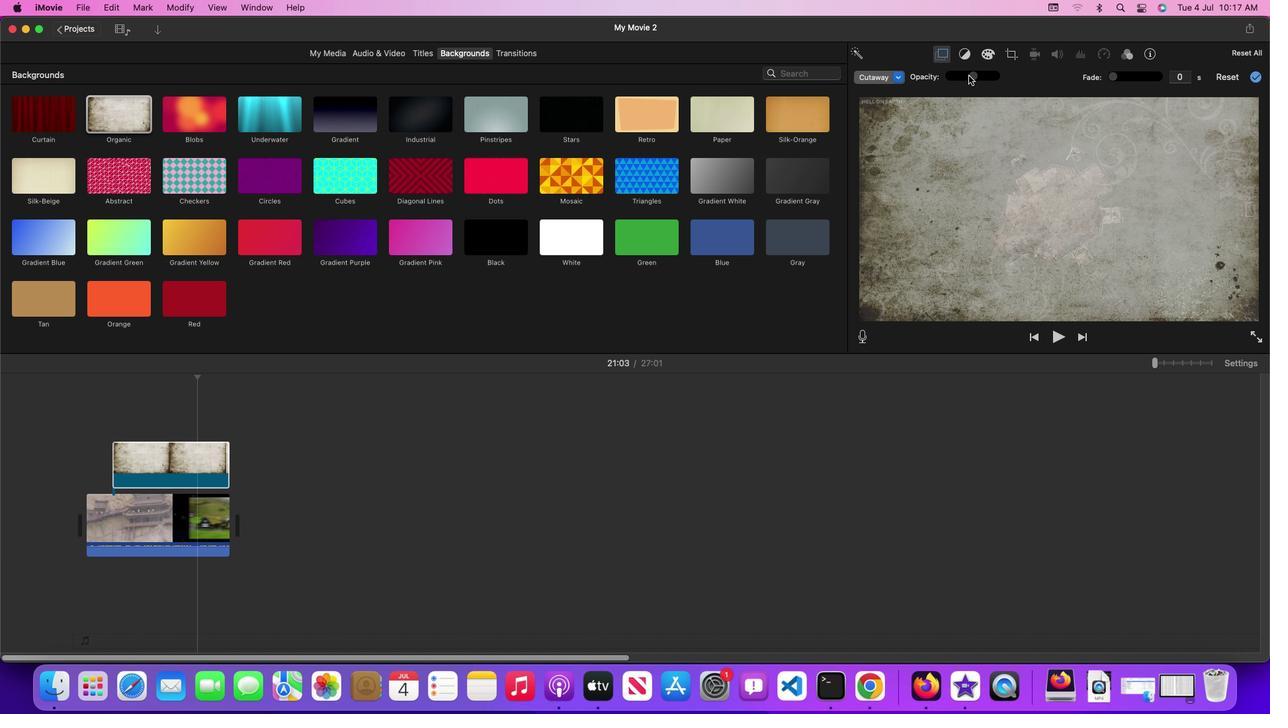 
Action: Mouse pressed left at (969, 76)
Screenshot: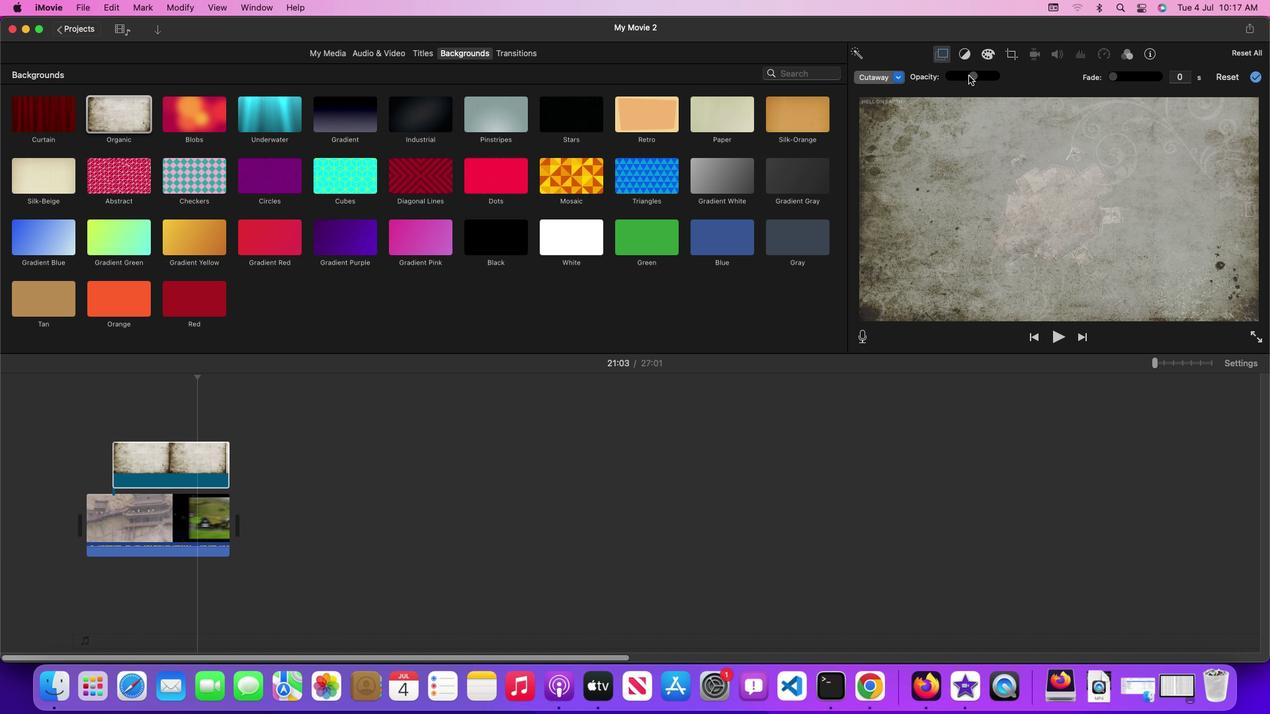 
Action: Mouse moved to (968, 76)
Screenshot: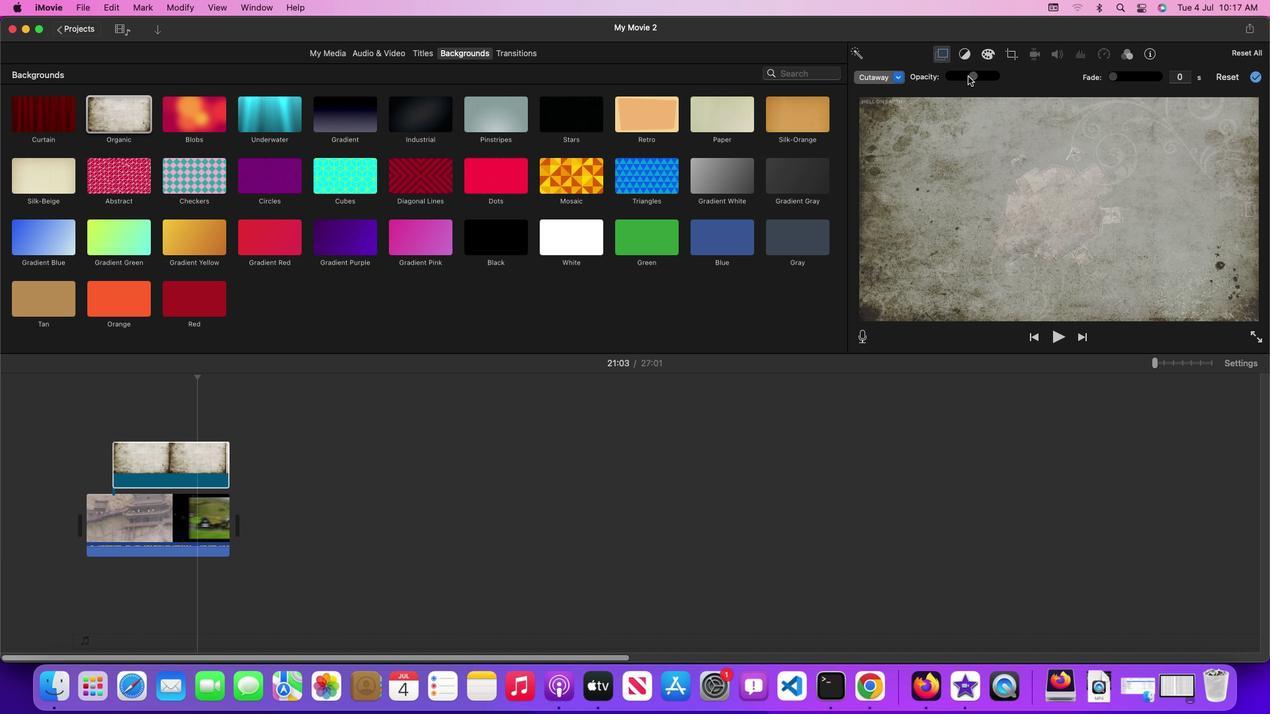 
Action: Mouse pressed left at (968, 76)
Screenshot: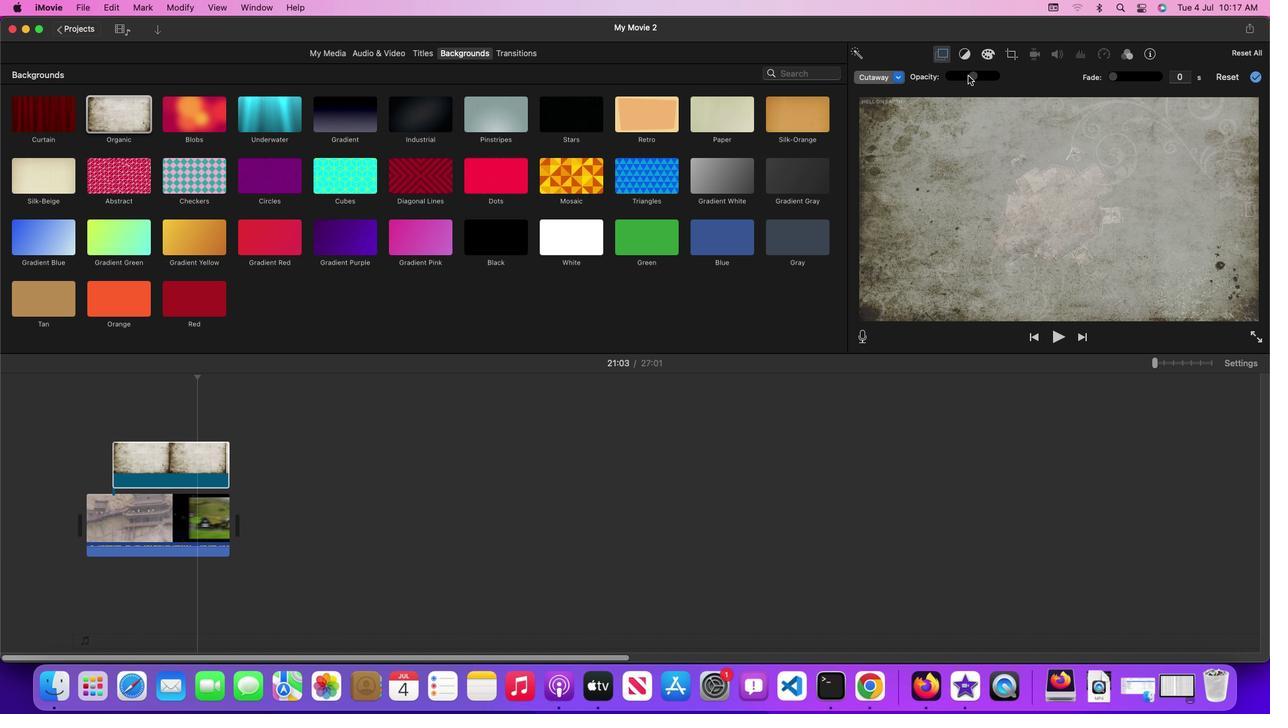 
Action: Mouse moved to (967, 74)
Screenshot: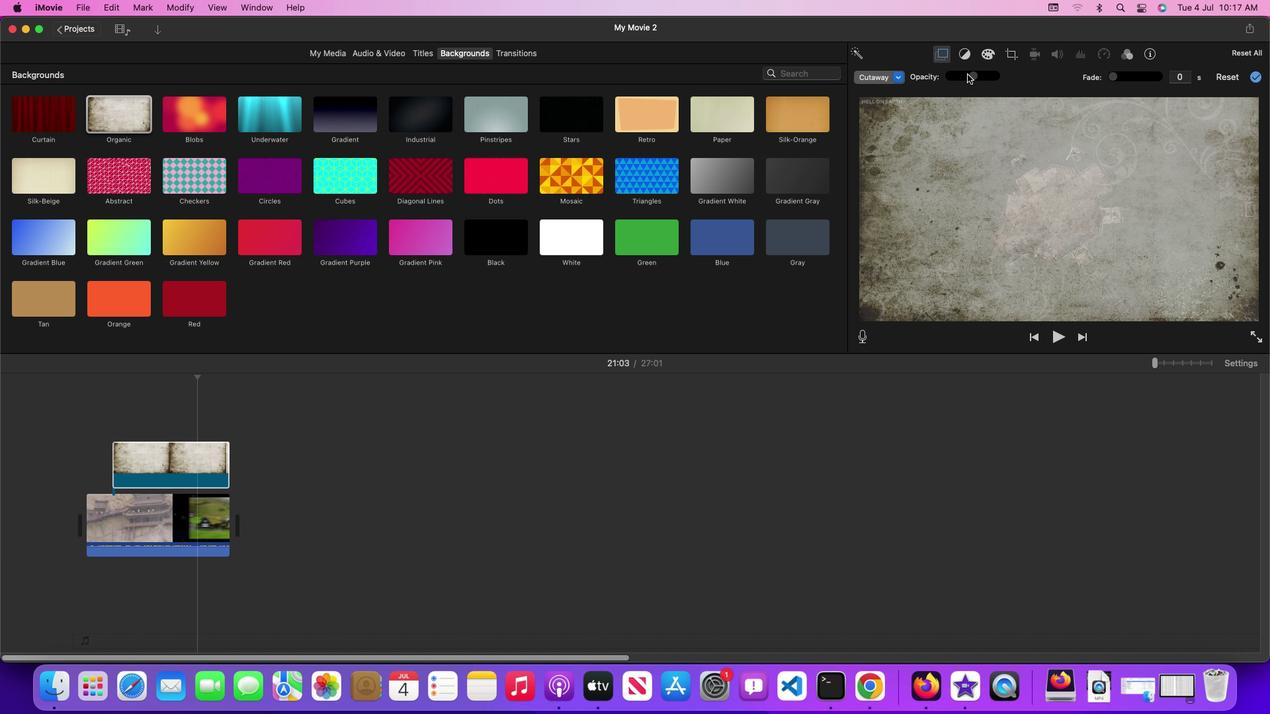 
Action: Mouse pressed left at (967, 74)
Screenshot: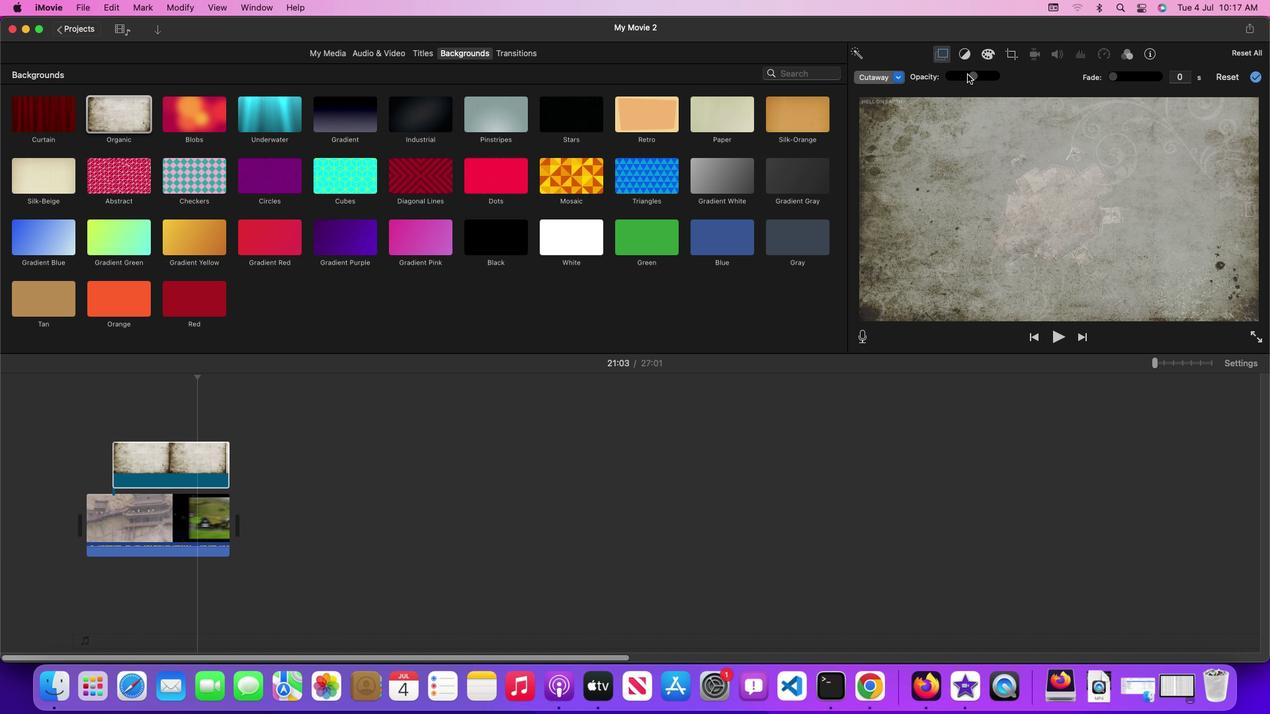 
Action: Mouse moved to (965, 74)
Screenshot: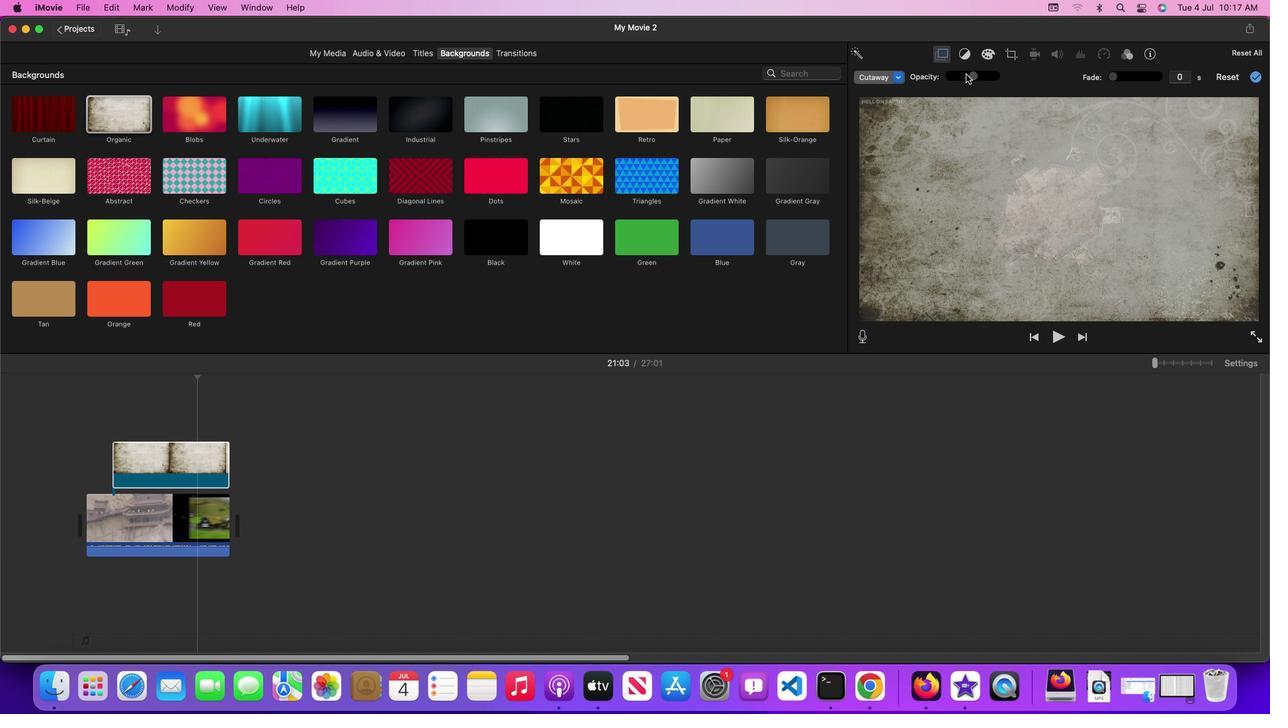 
Action: Mouse pressed left at (965, 74)
Screenshot: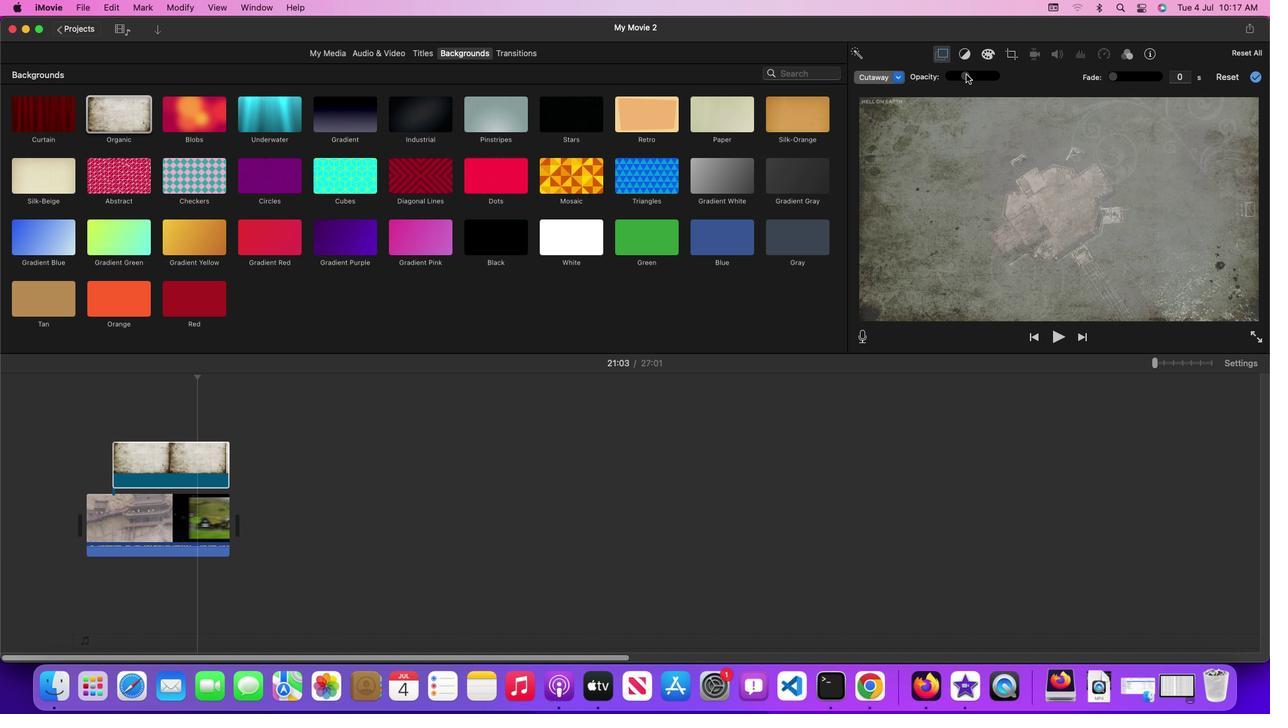 
Action: Mouse moved to (965, 75)
Screenshot: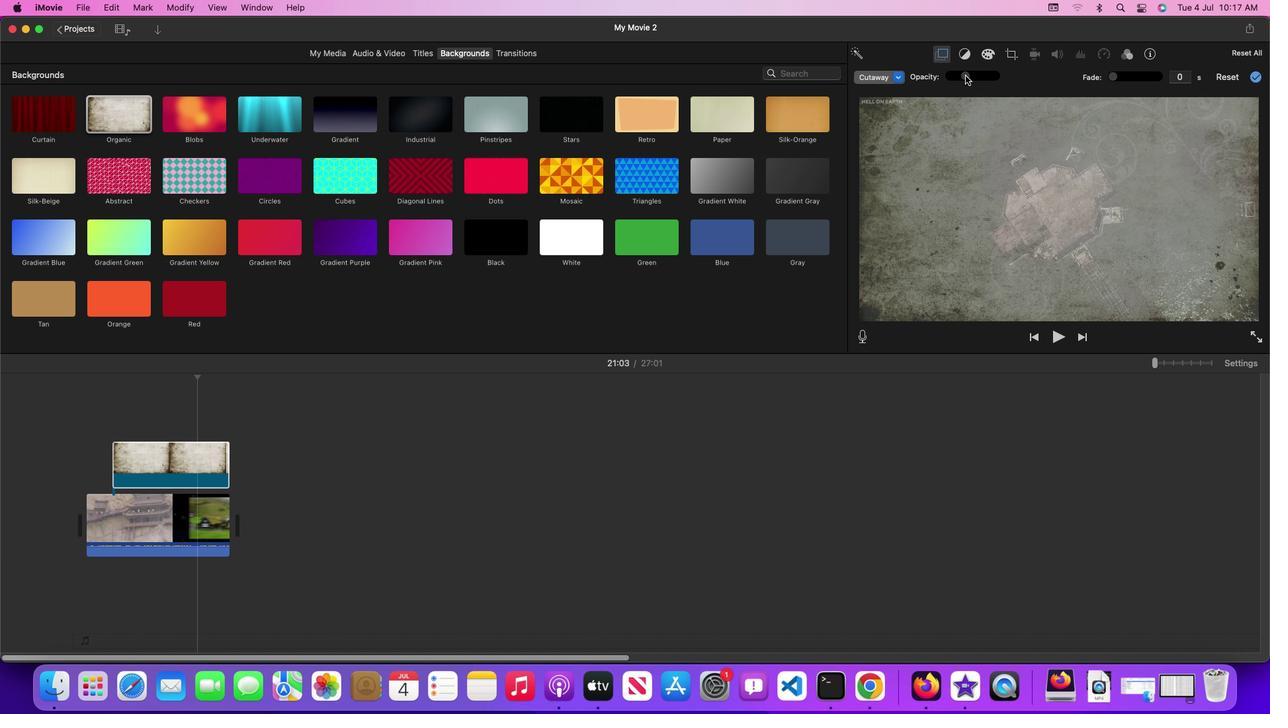 
Action: Mouse pressed left at (965, 75)
Screenshot: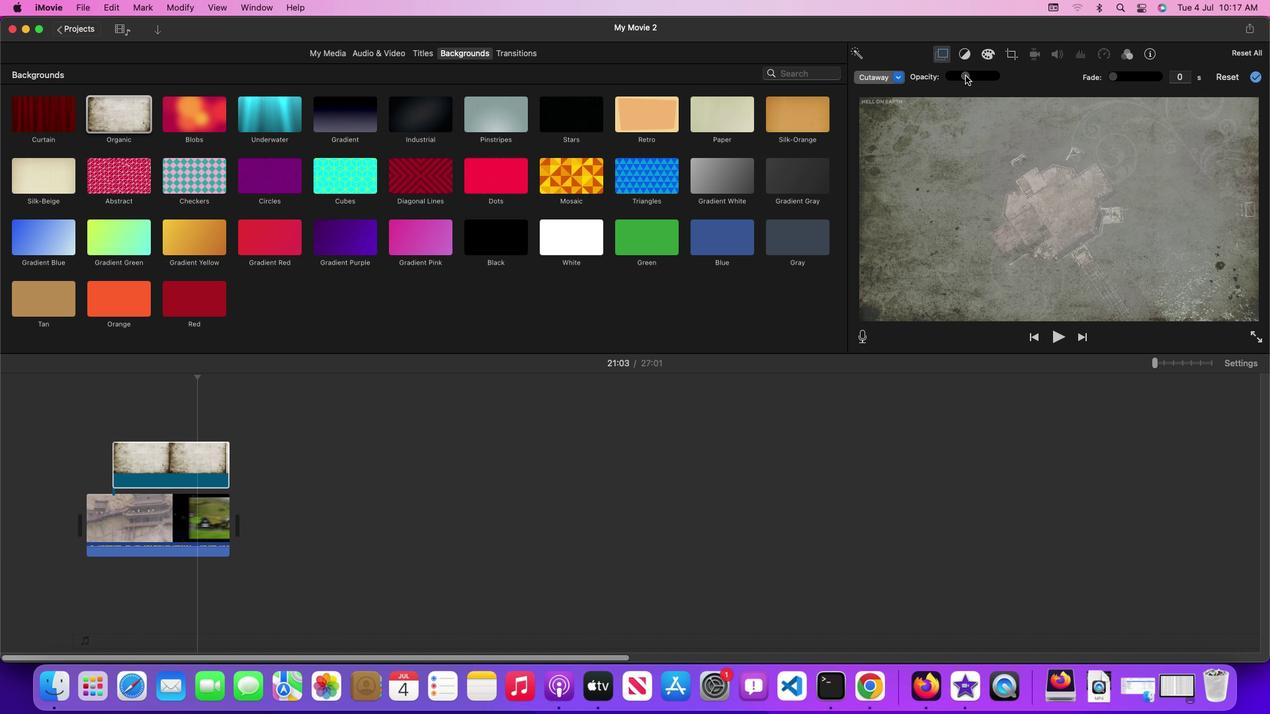 
Action: Key pressed Key.space
Screenshot: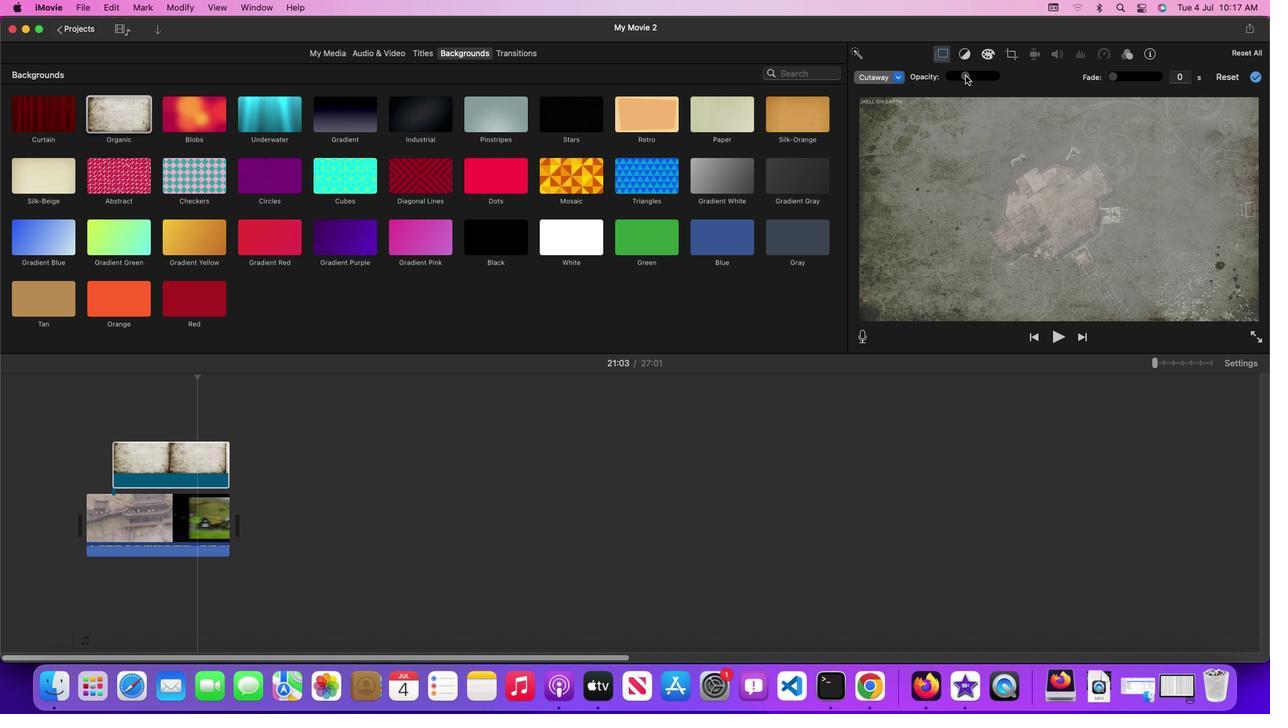 
Action: Mouse moved to (1016, 143)
Screenshot: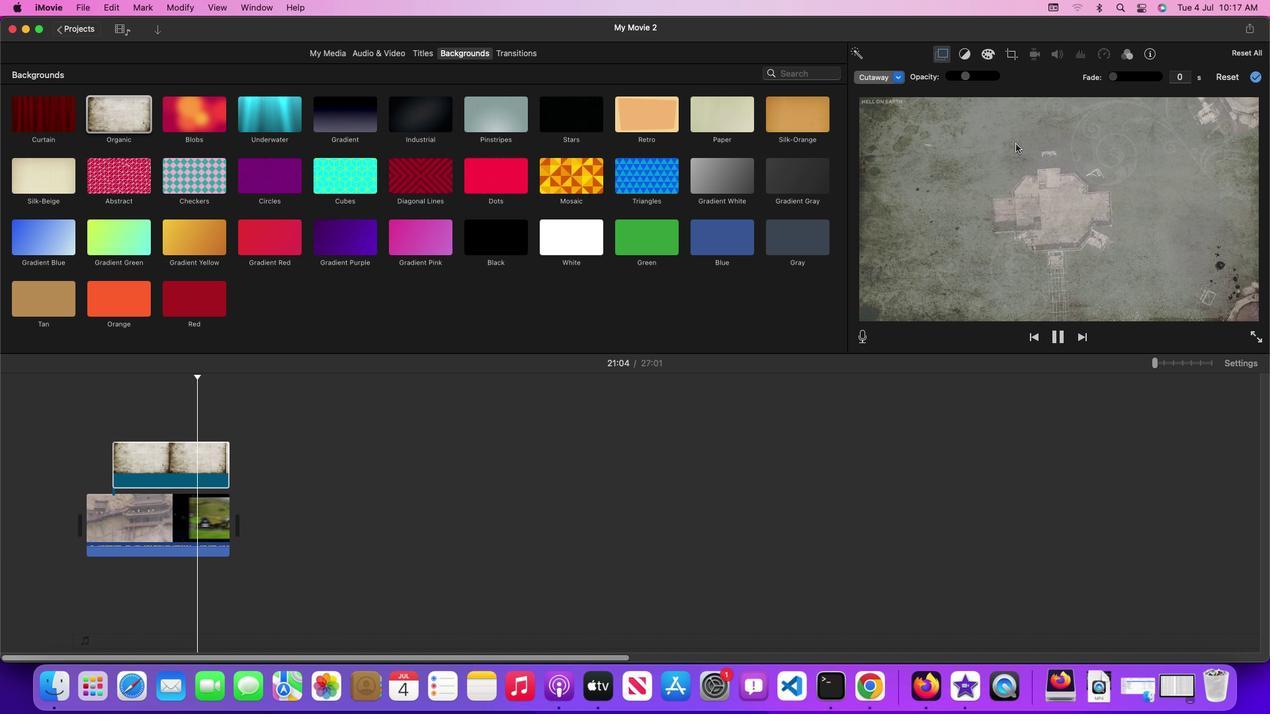 
